 Task: Create new contact,   with mail id: 'Autumn_Adams@colgate.com', first name: 'Autumn', Last name: 'Adams', Job Title: Communications Specialist, Phone number (916) 555-9012. Change life cycle stage to  'Lead' and lead status to 'New'. Add new company to the associated contact: borgwarner.com and type: Other. Logged in from softage.10@softage.net
Action: Mouse moved to (92, 64)
Screenshot: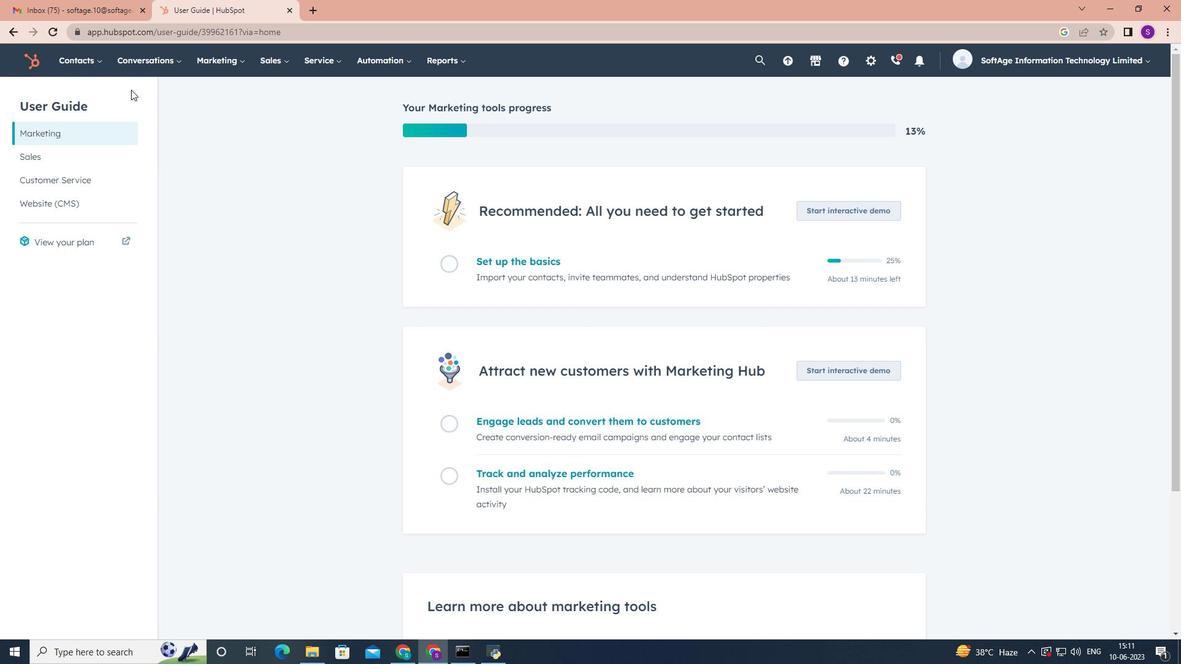 
Action: Mouse pressed left at (92, 64)
Screenshot: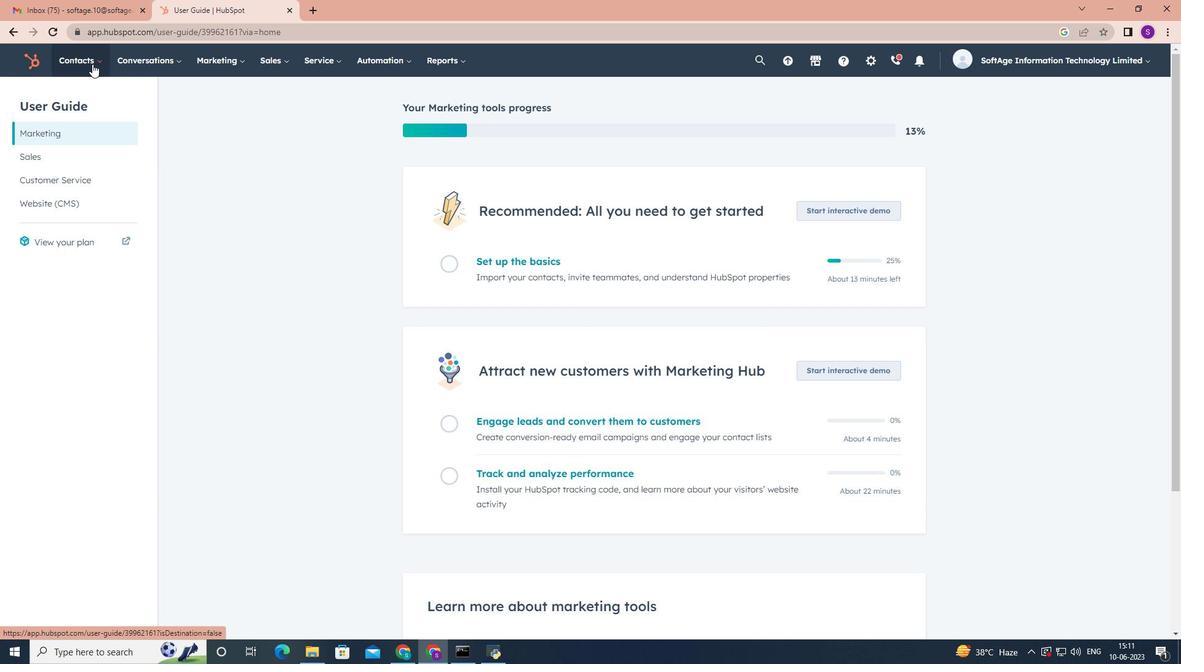 
Action: Mouse moved to (104, 91)
Screenshot: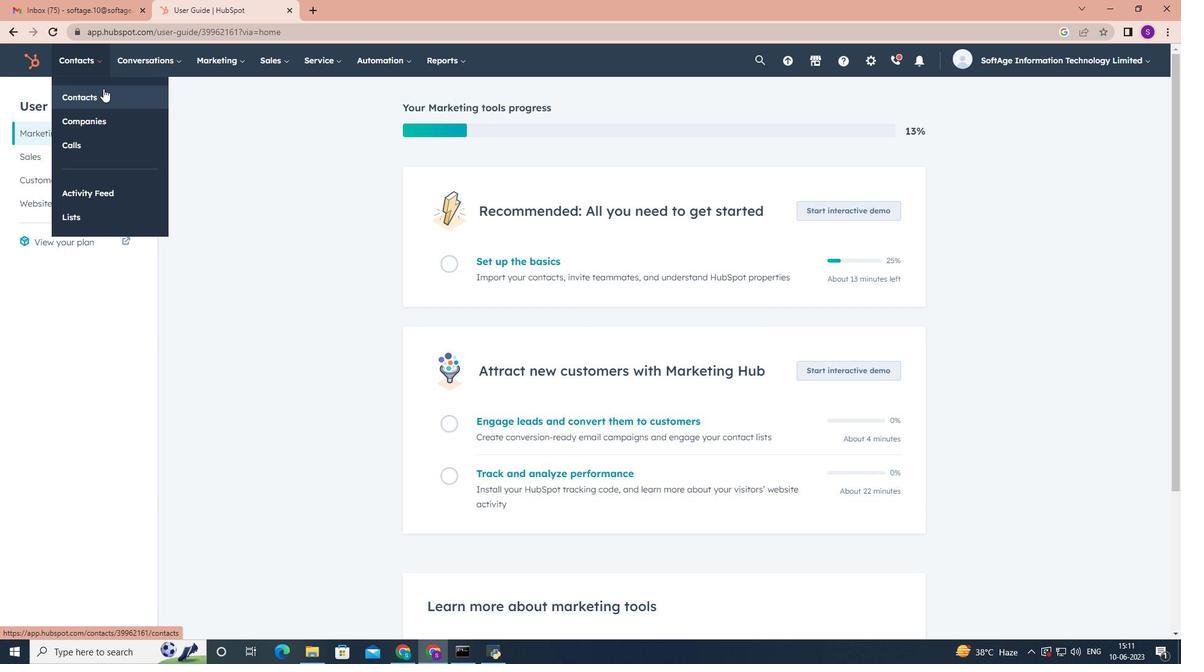 
Action: Mouse pressed left at (104, 91)
Screenshot: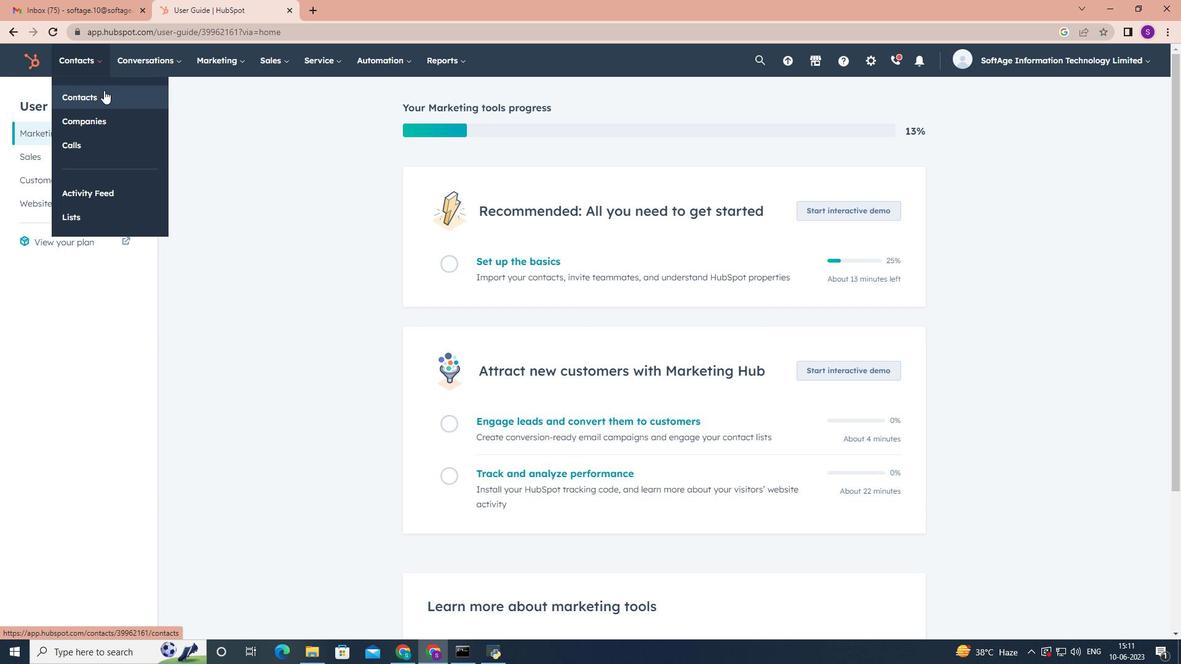 
Action: Mouse moved to (1126, 104)
Screenshot: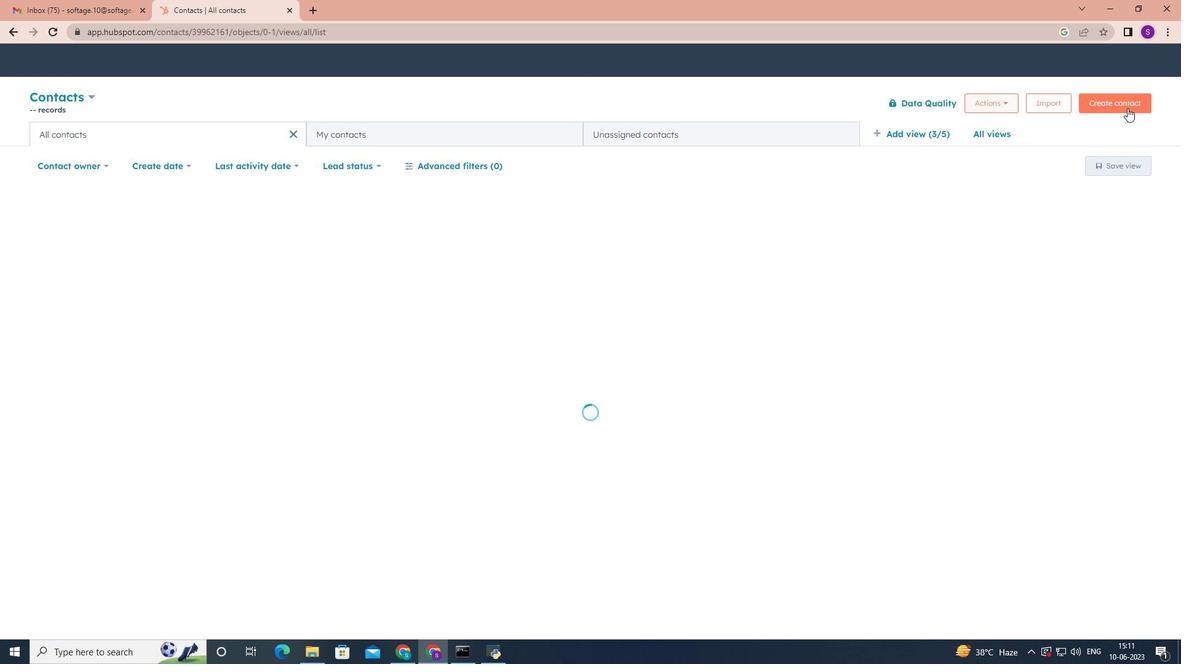 
Action: Mouse pressed left at (1126, 104)
Screenshot: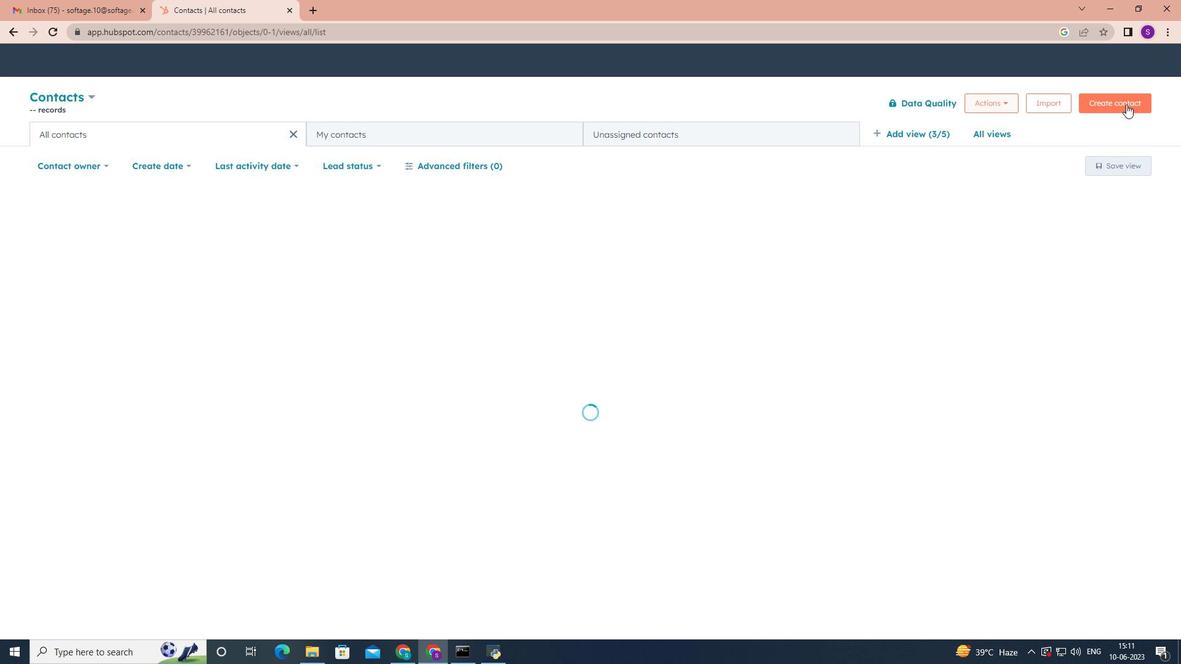 
Action: Mouse moved to (955, 157)
Screenshot: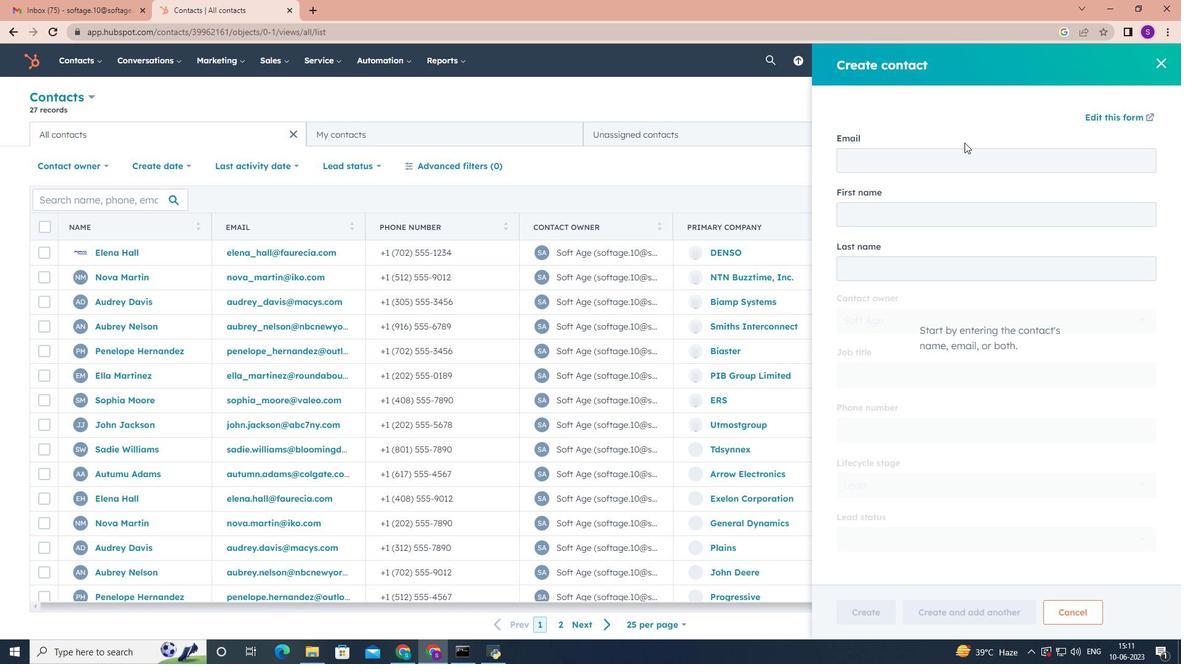 
Action: Mouse pressed left at (955, 157)
Screenshot: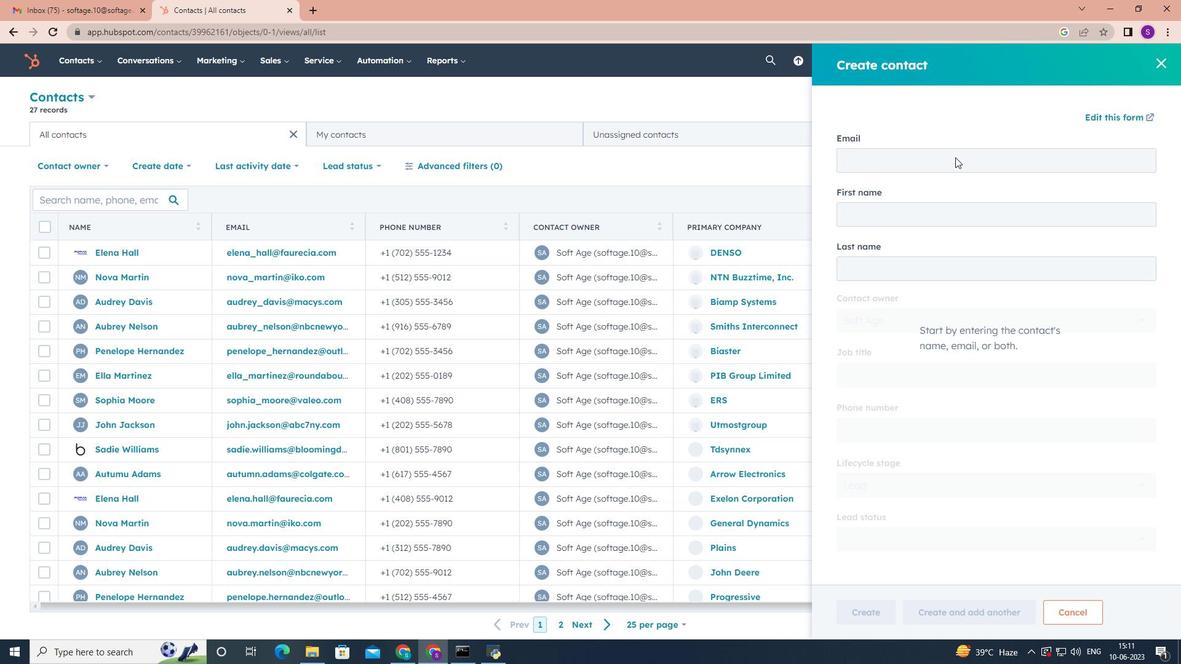 
Action: Key pressed <Key.shift>Autumn<Key.shift><Key.shift><Key.shift><Key.shift><Key.shift><Key.shift><Key.shift><Key.shift><Key.shift><Key.shift><Key.shift><Key.shift><Key.shift><Key.shift><Key.shift><Key.shift><Key.shift><Key.shift><Key.shift><Key.shift><Key.shift><Key.shift><Key.shift><Key.shift><Key.shift><Key.shift><Key.shift><Key.shift><Key.shift><Key.shift><Key.shift><Key.shift>_<Key.shift>Adams<Key.shift>@colgate.com<Key.tab><Key.shift>Autumu<Key.tab><Key.shift>Adams<Key.tab><Key.tab><Key.shift><Key.shift><Key.shift><Key.shift><Key.shift>Communications<Key.space><Key.shift>Specialist<Key.tab>9165559012
Screenshot: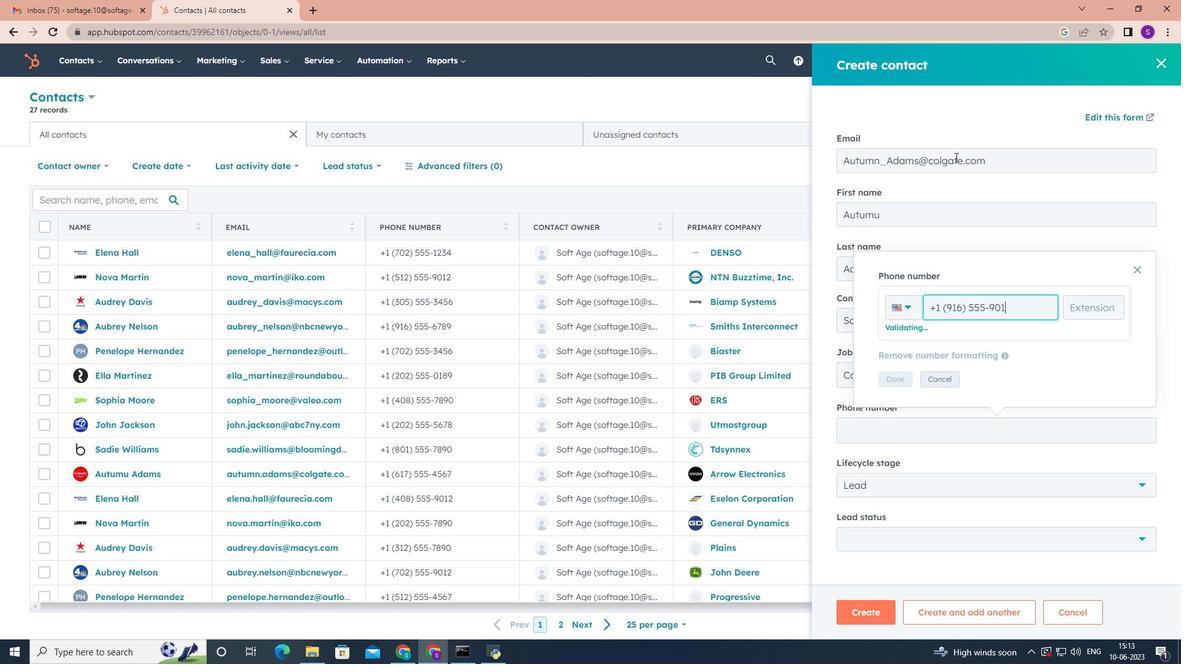 
Action: Mouse moved to (905, 381)
Screenshot: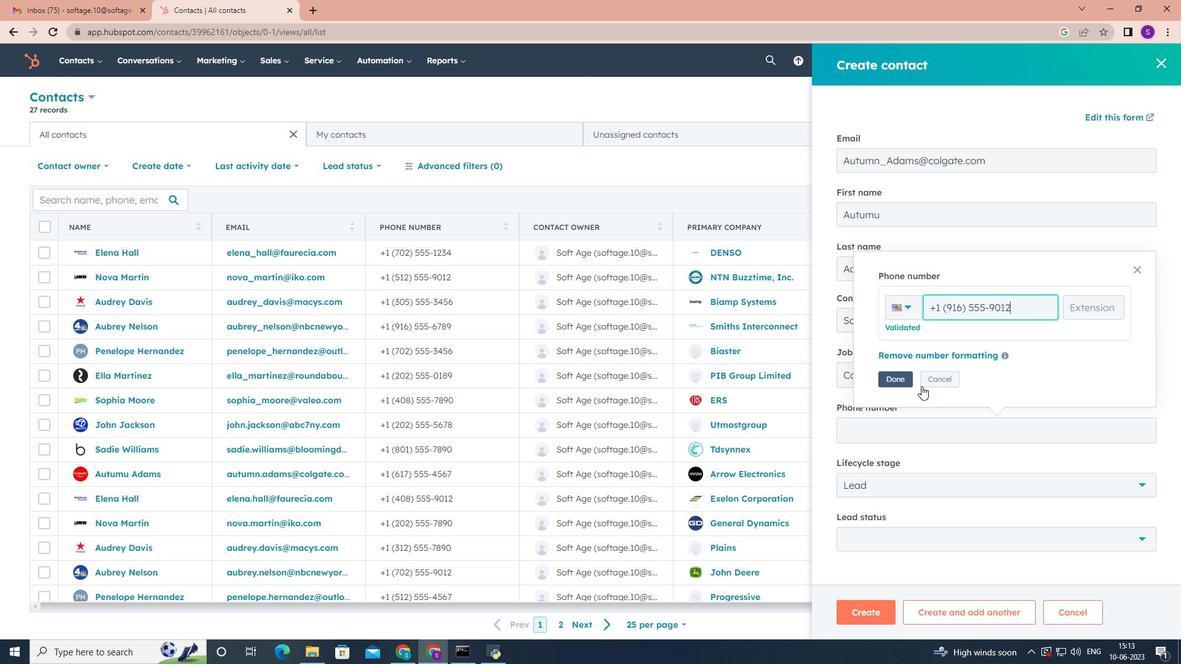 
Action: Mouse pressed left at (905, 381)
Screenshot: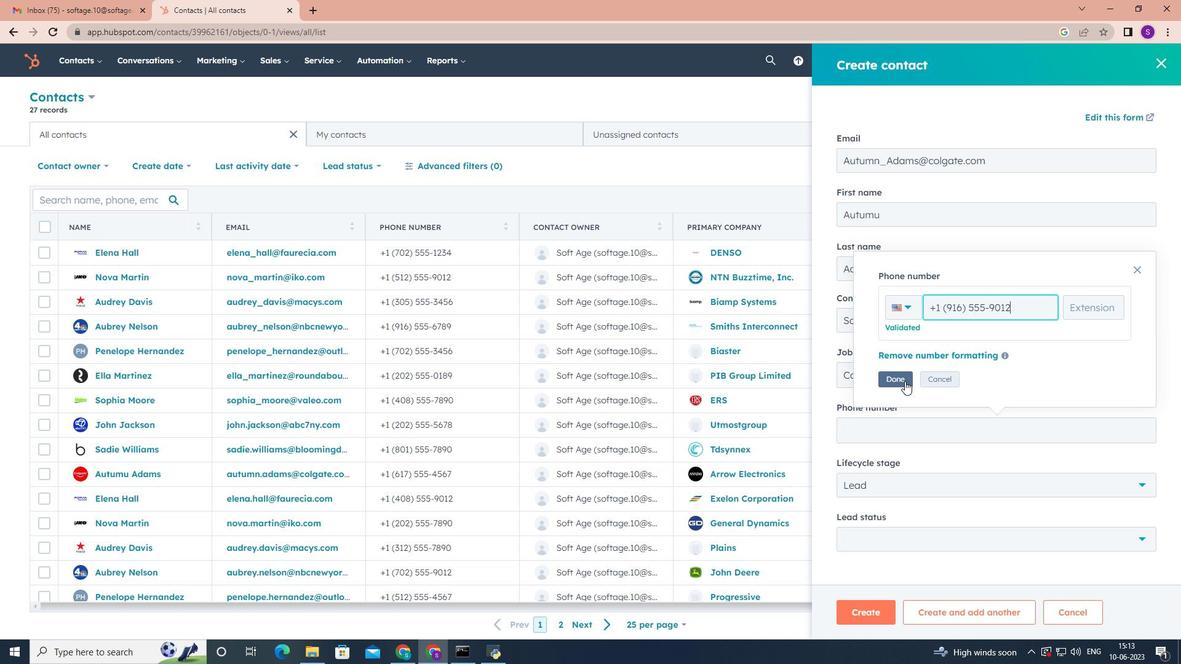 
Action: Mouse moved to (899, 416)
Screenshot: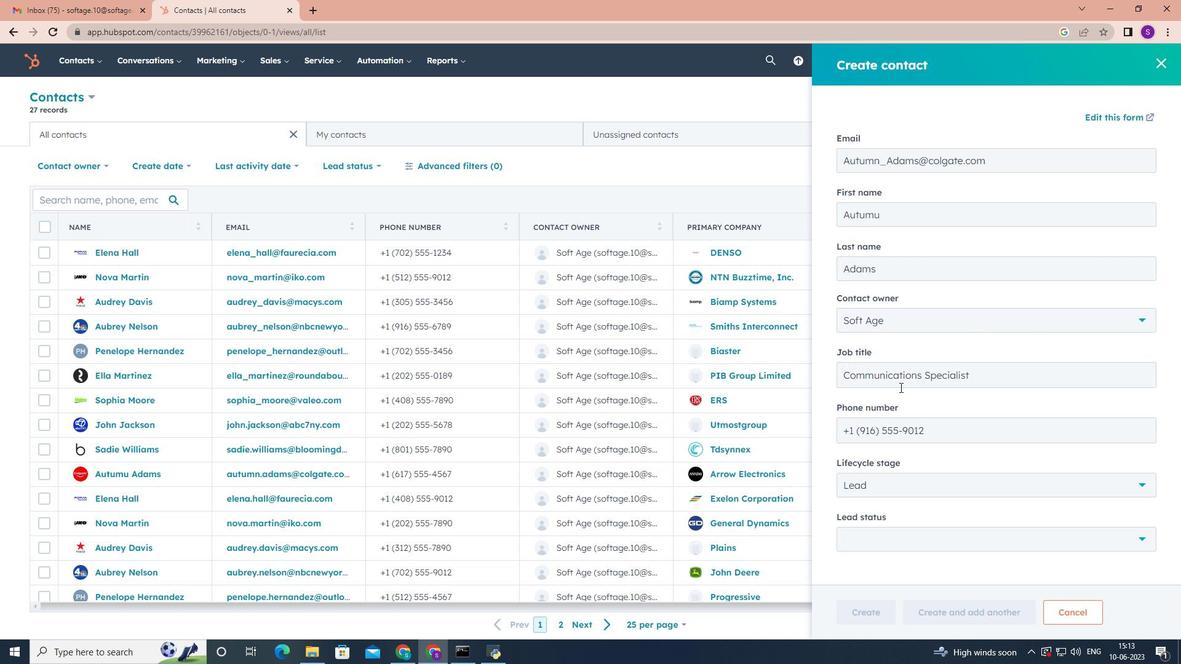 
Action: Mouse scrolled (899, 416) with delta (0, 0)
Screenshot: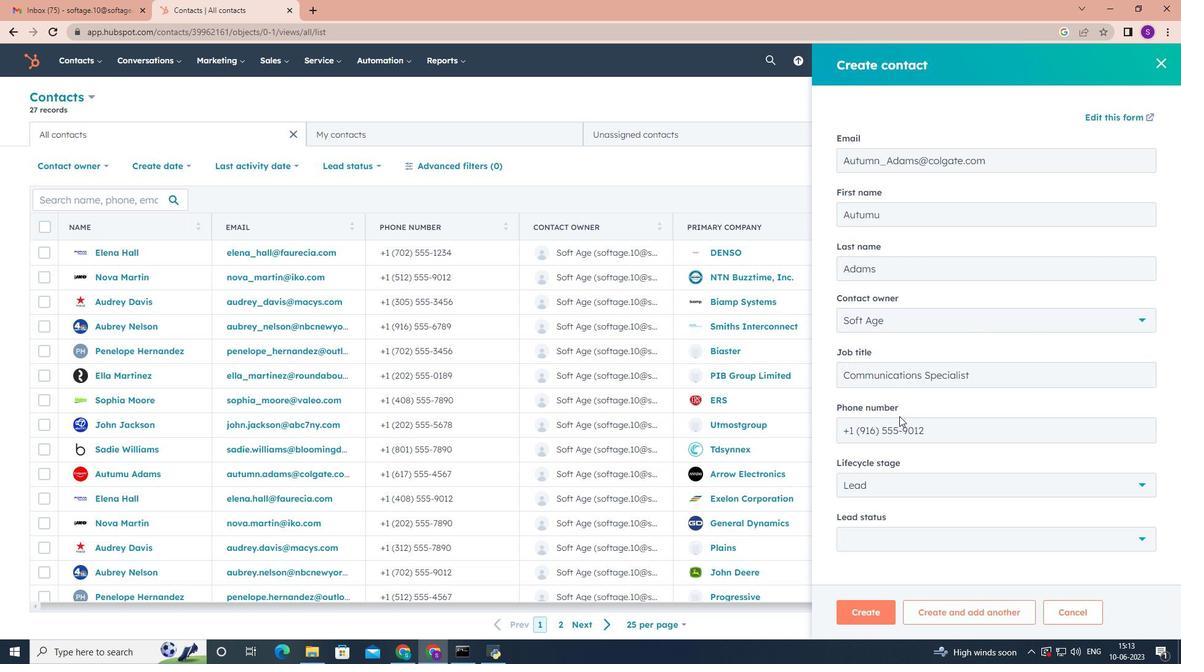 
Action: Mouse scrolled (899, 416) with delta (0, 0)
Screenshot: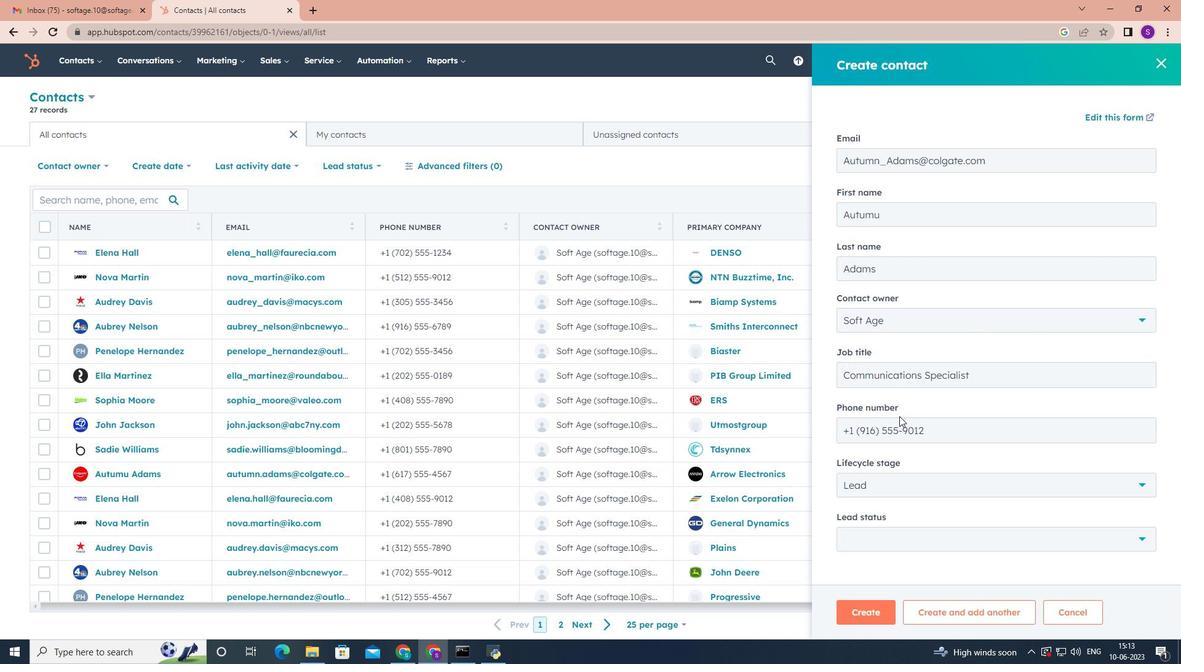 
Action: Mouse scrolled (899, 416) with delta (0, 0)
Screenshot: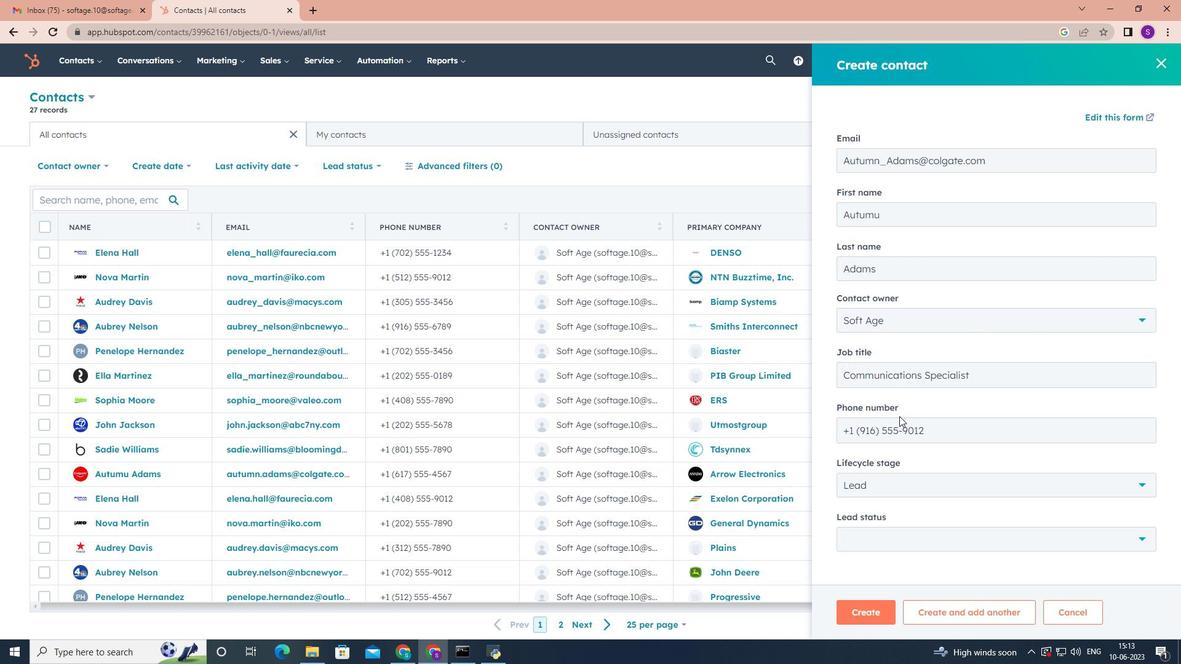 
Action: Mouse moved to (1148, 492)
Screenshot: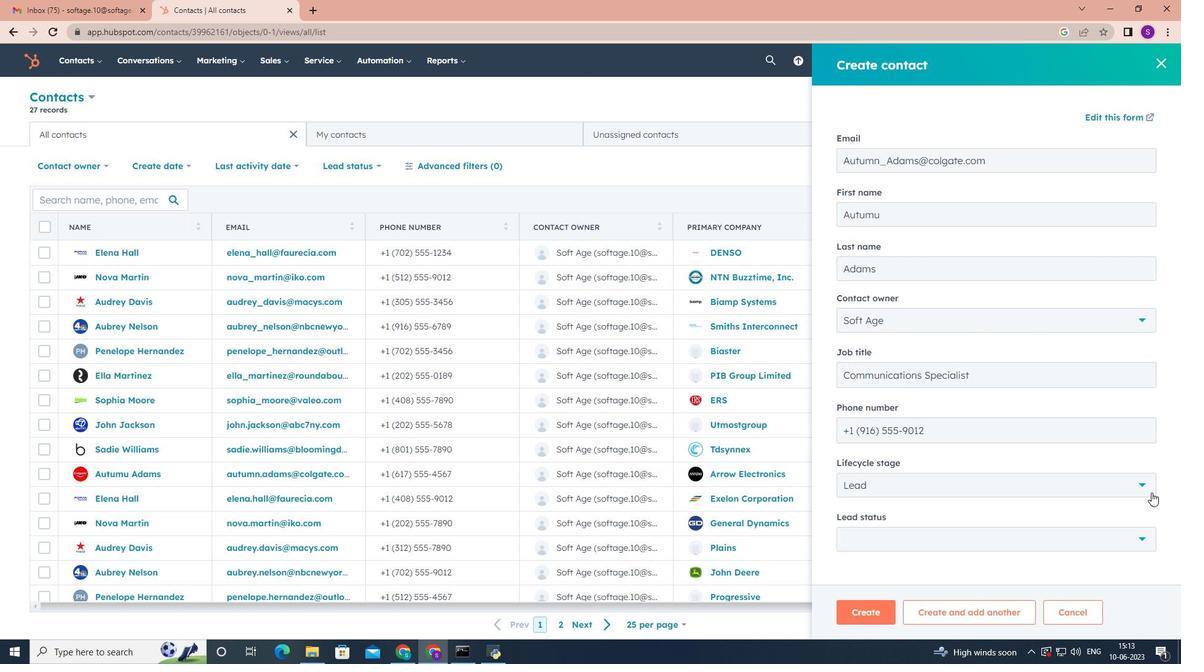 
Action: Mouse pressed left at (1148, 492)
Screenshot: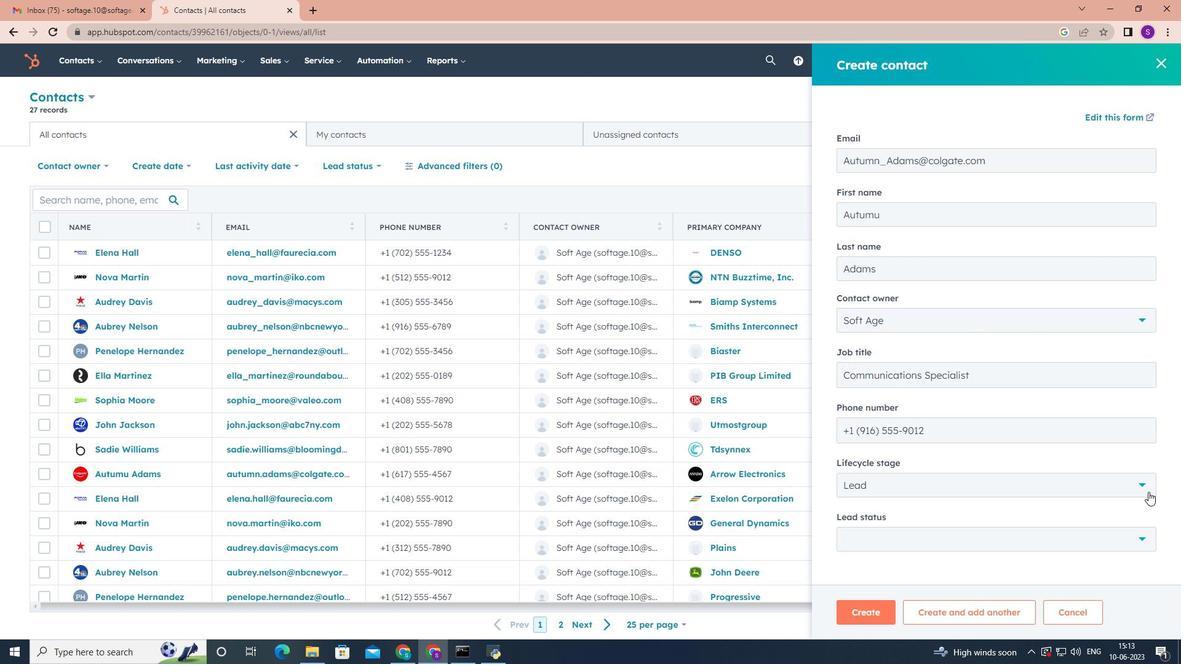 
Action: Mouse moved to (941, 362)
Screenshot: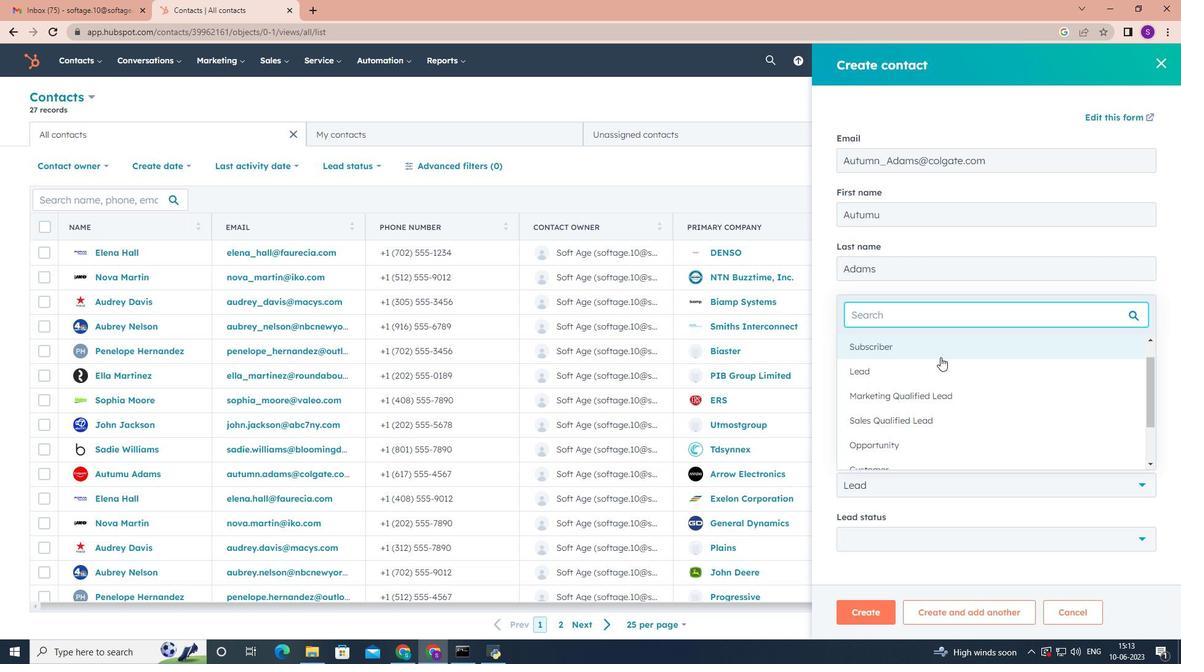 
Action: Mouse pressed left at (941, 362)
Screenshot: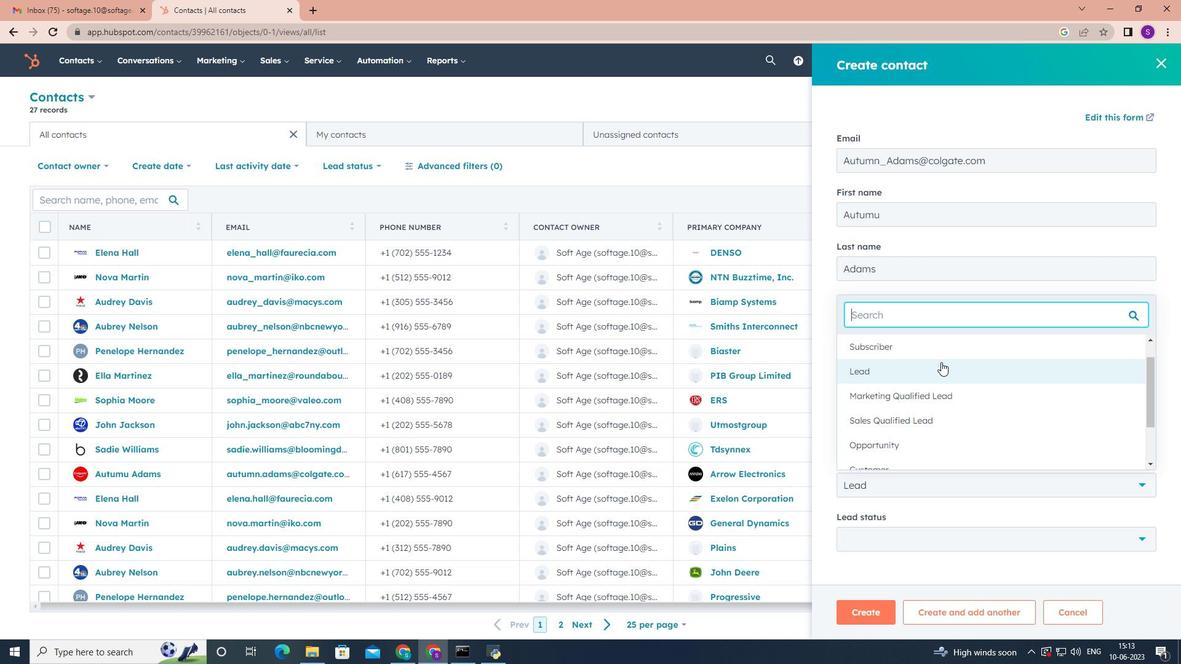 
Action: Mouse moved to (1141, 542)
Screenshot: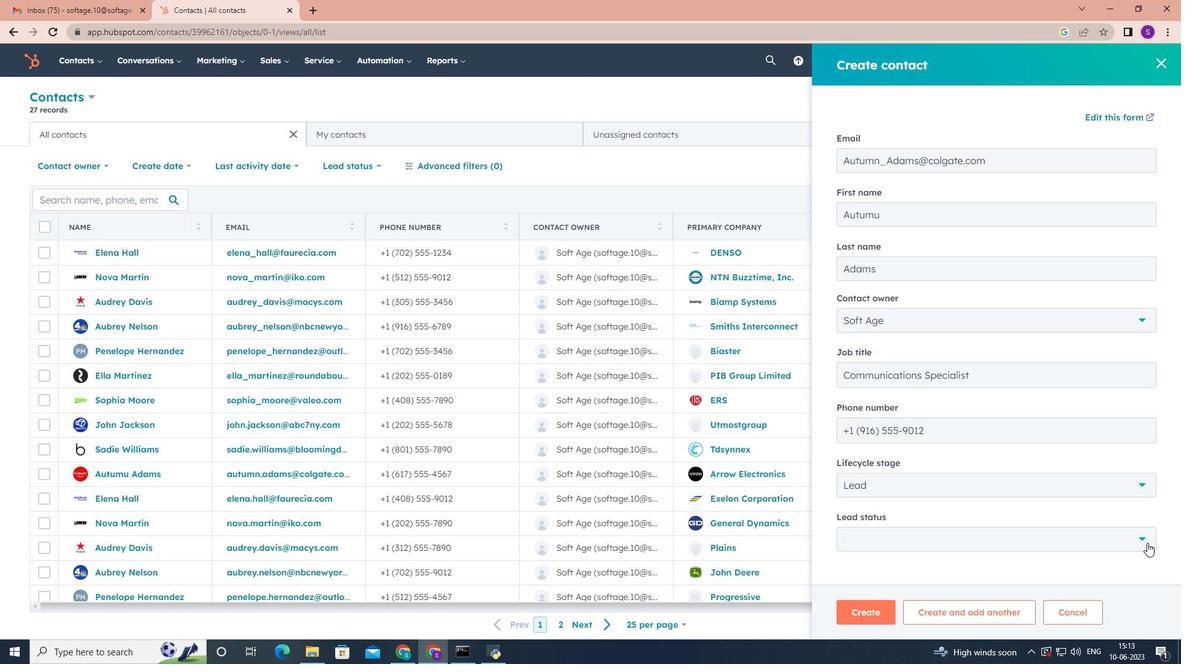 
Action: Mouse pressed left at (1141, 542)
Screenshot: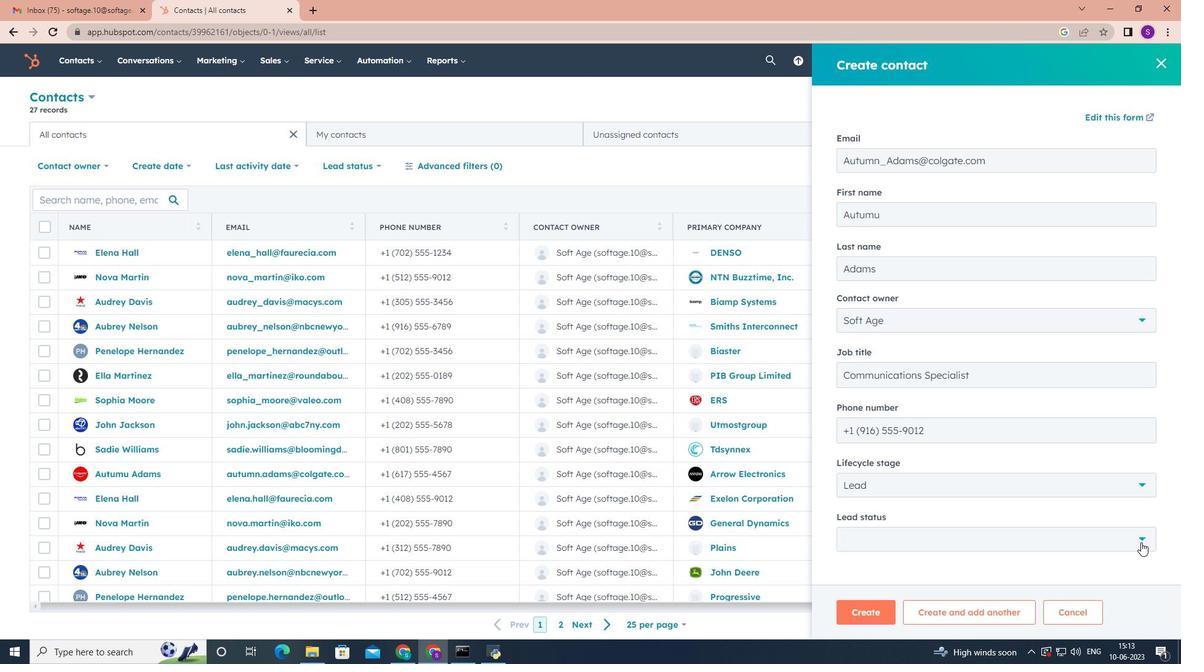 
Action: Mouse moved to (953, 417)
Screenshot: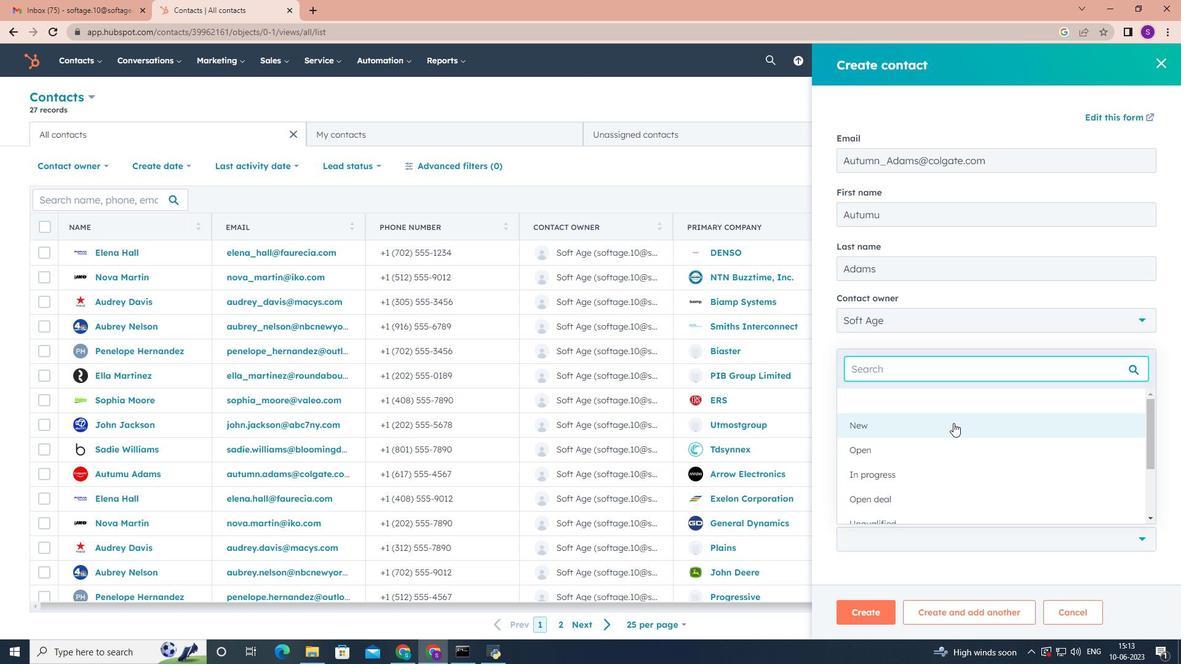 
Action: Mouse pressed left at (953, 417)
Screenshot: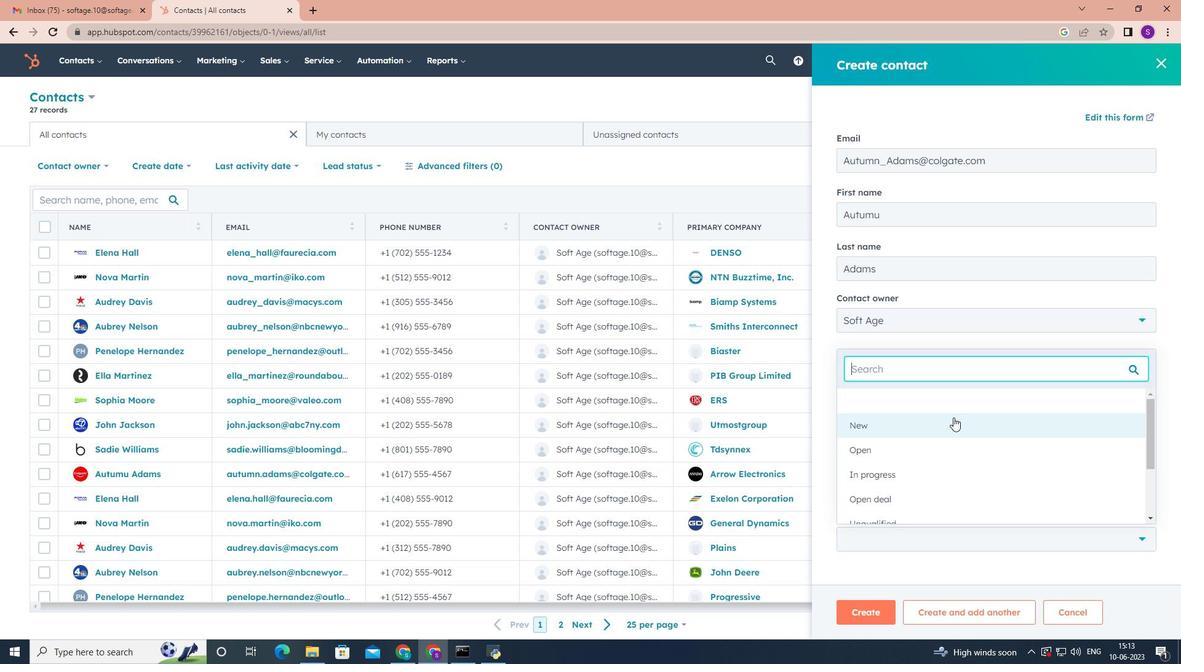
Action: Mouse moved to (954, 421)
Screenshot: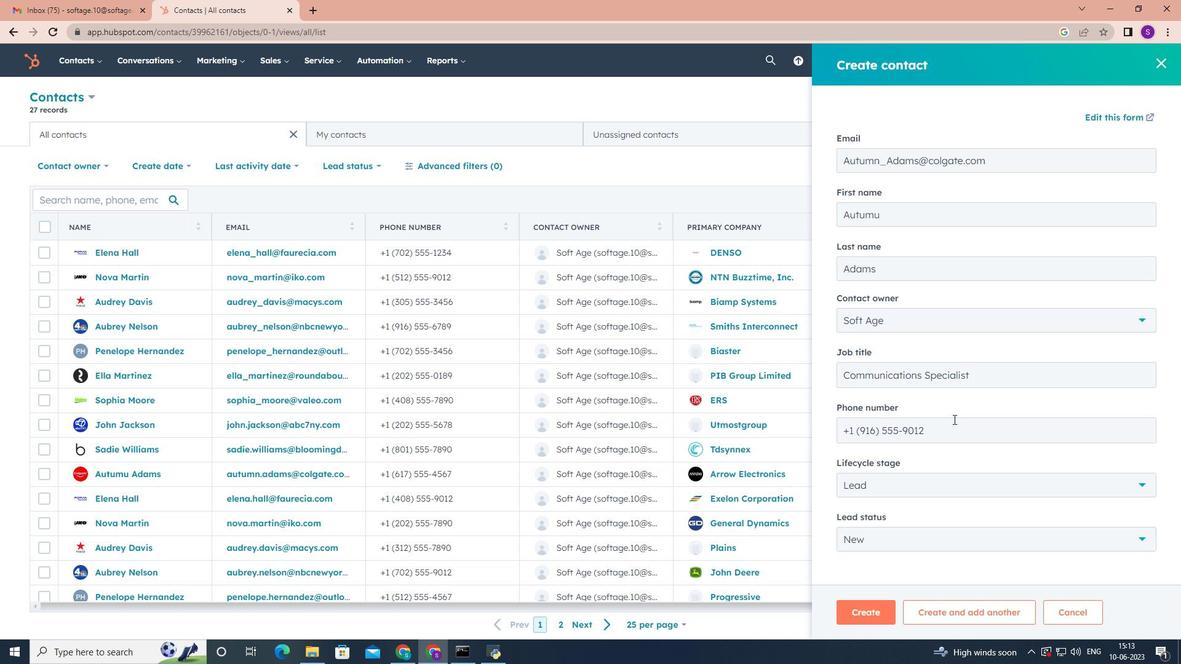 
Action: Mouse scrolled (954, 420) with delta (0, 0)
Screenshot: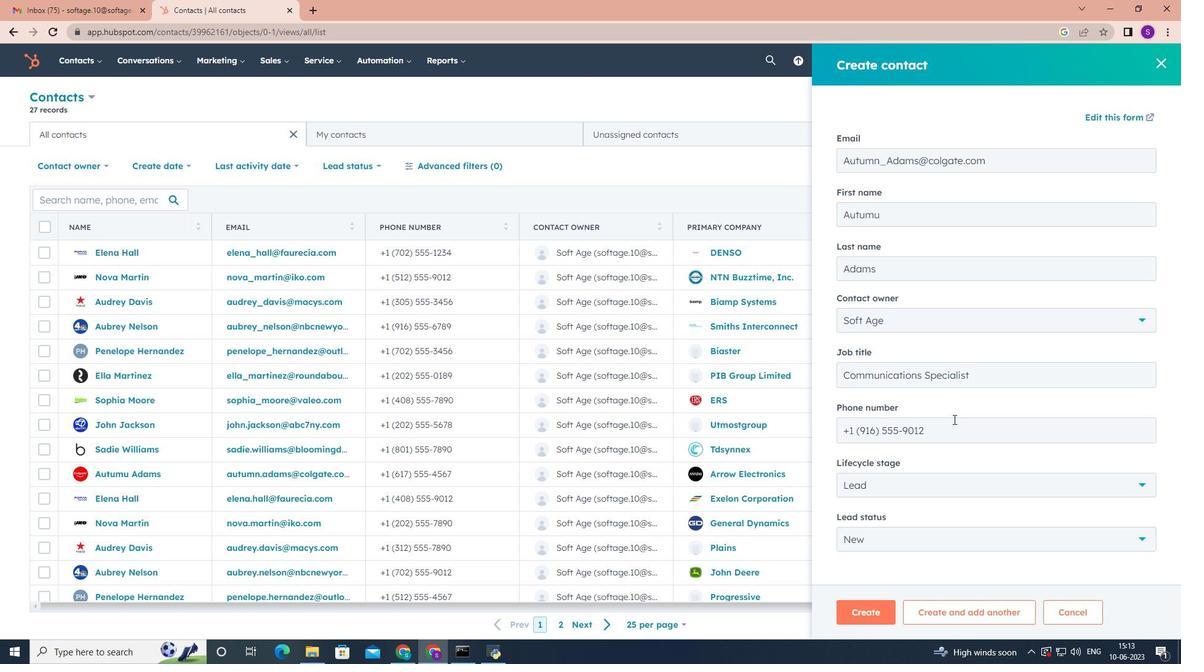 
Action: Mouse moved to (954, 422)
Screenshot: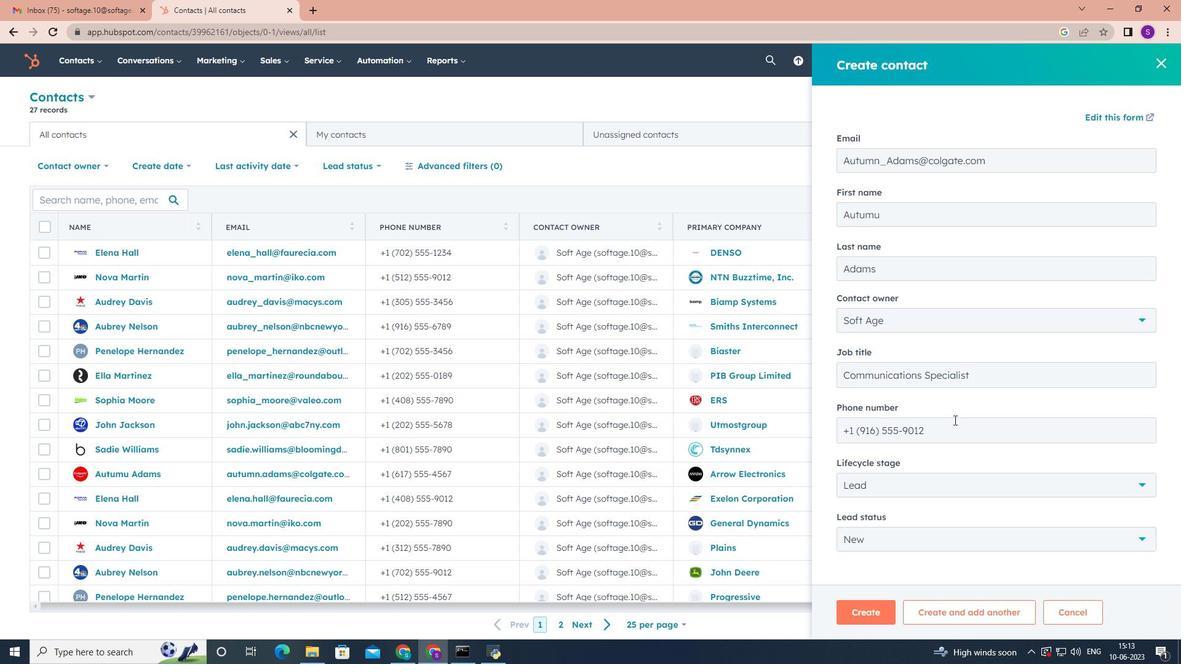 
Action: Mouse scrolled (954, 420) with delta (0, 0)
Screenshot: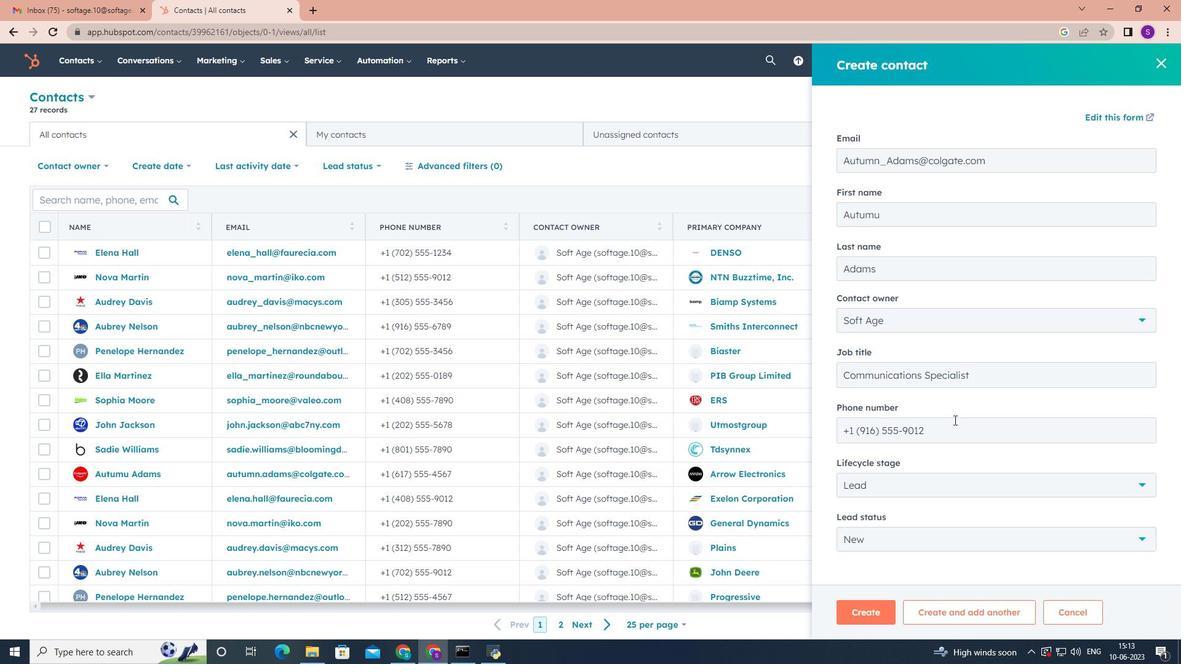 
Action: Mouse scrolled (954, 422) with delta (0, 0)
Screenshot: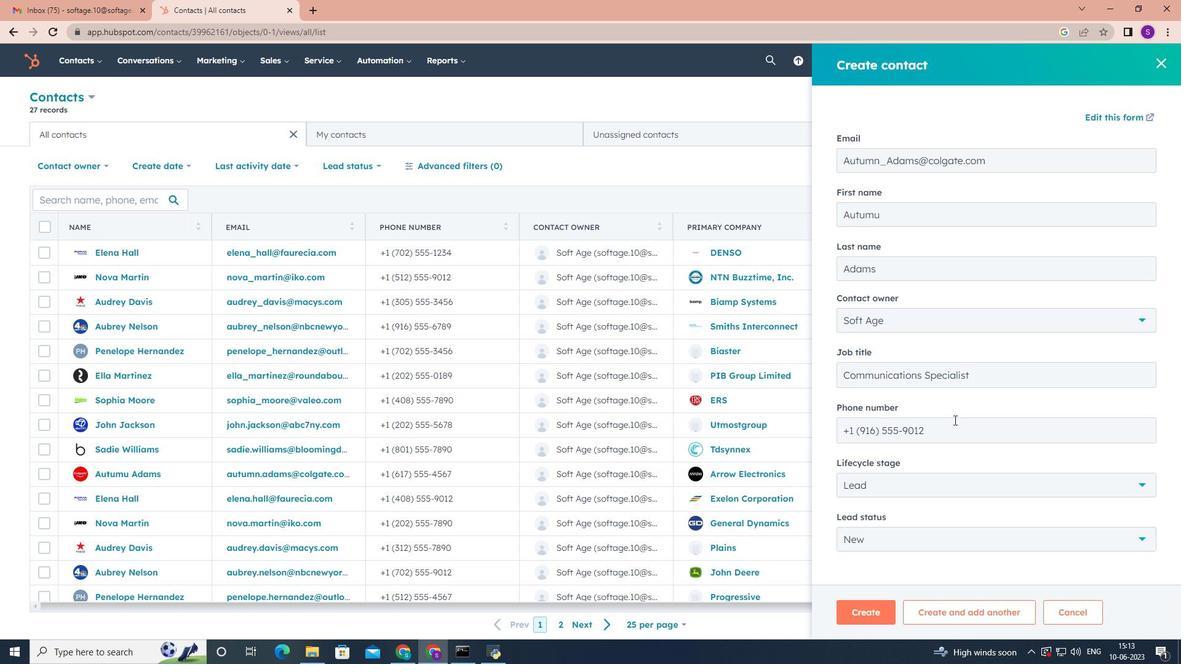 
Action: Mouse moved to (874, 604)
Screenshot: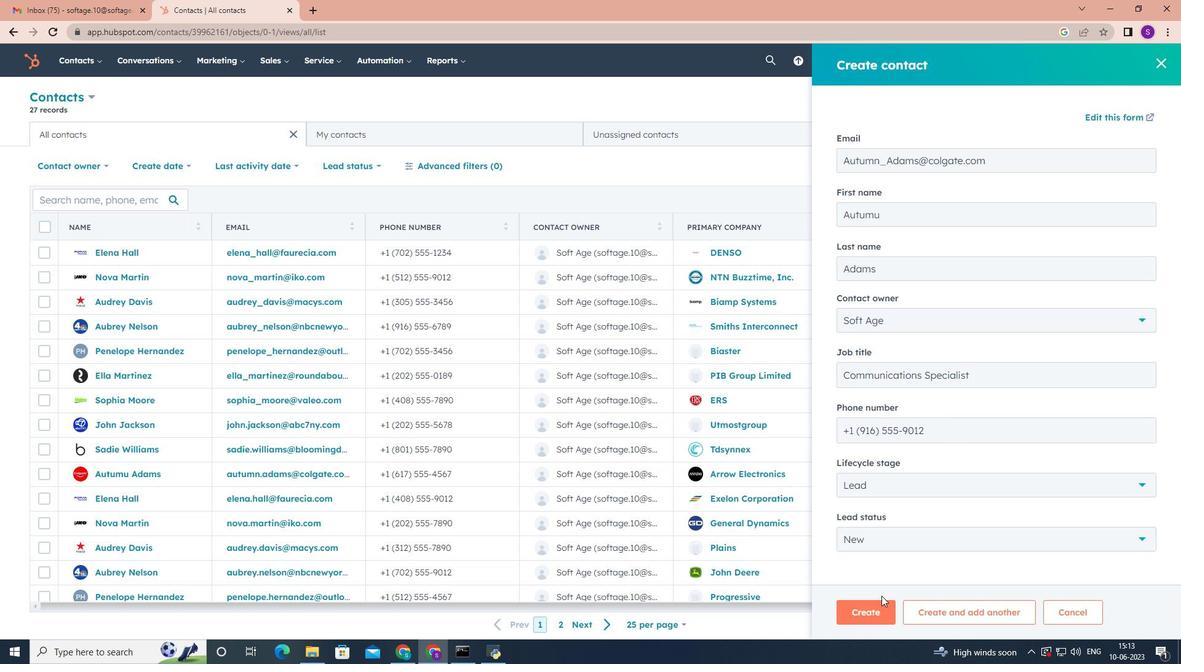 
Action: Mouse pressed left at (874, 604)
Screenshot: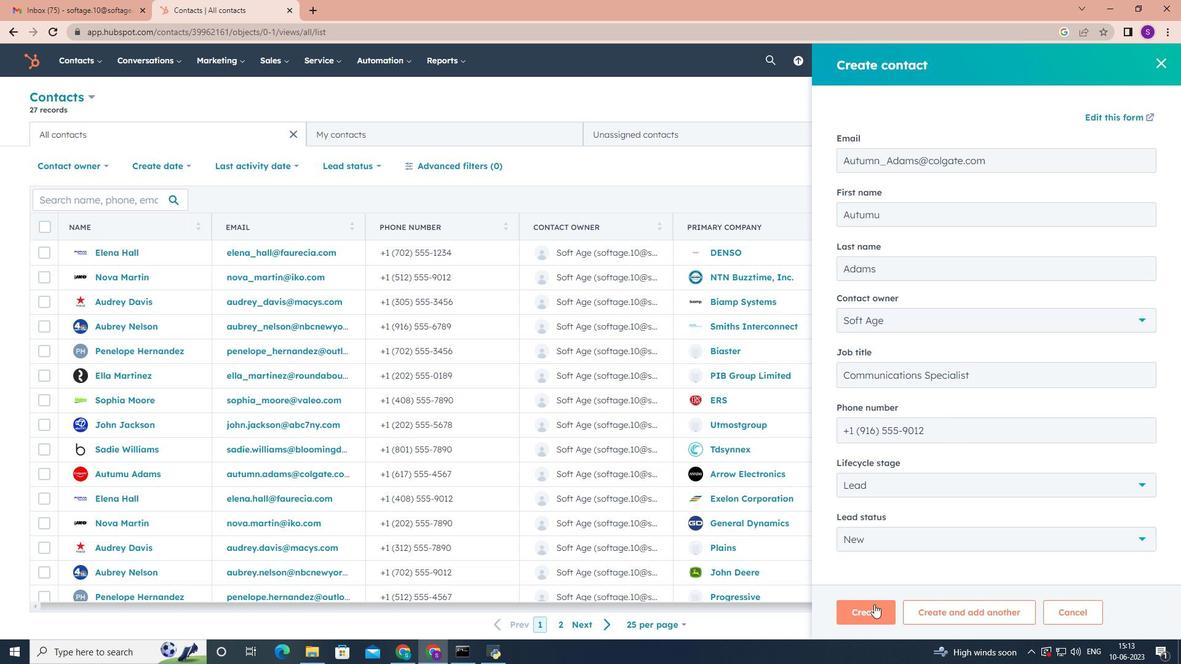 
Action: Mouse moved to (834, 395)
Screenshot: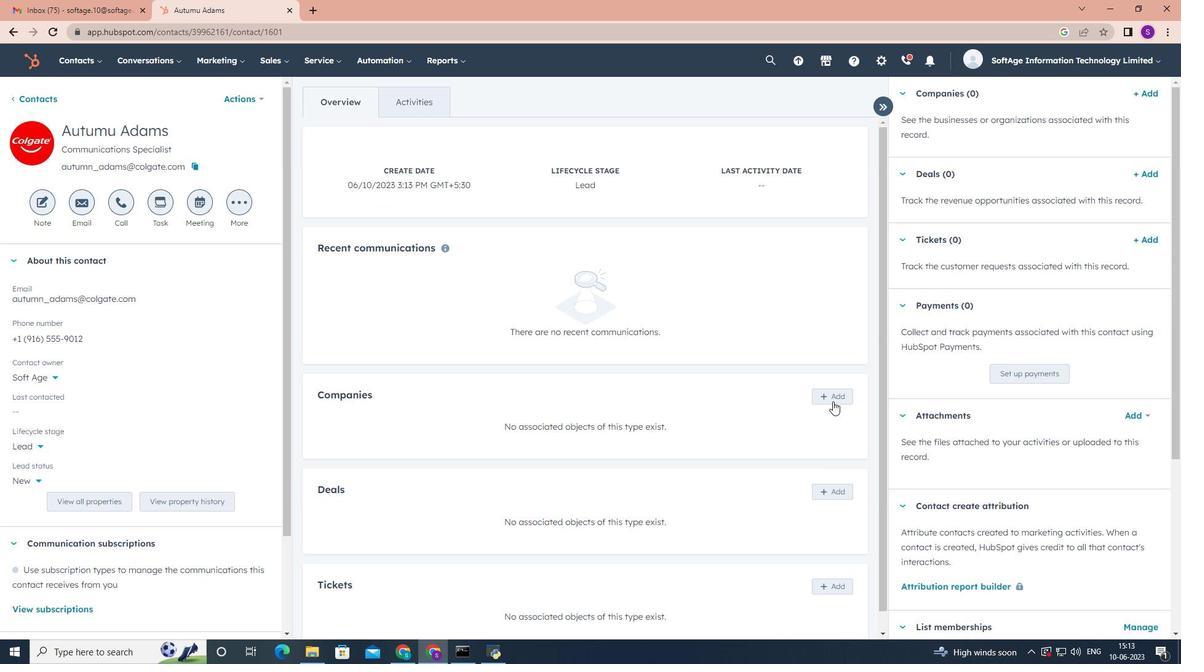 
Action: Mouse pressed left at (834, 395)
Screenshot: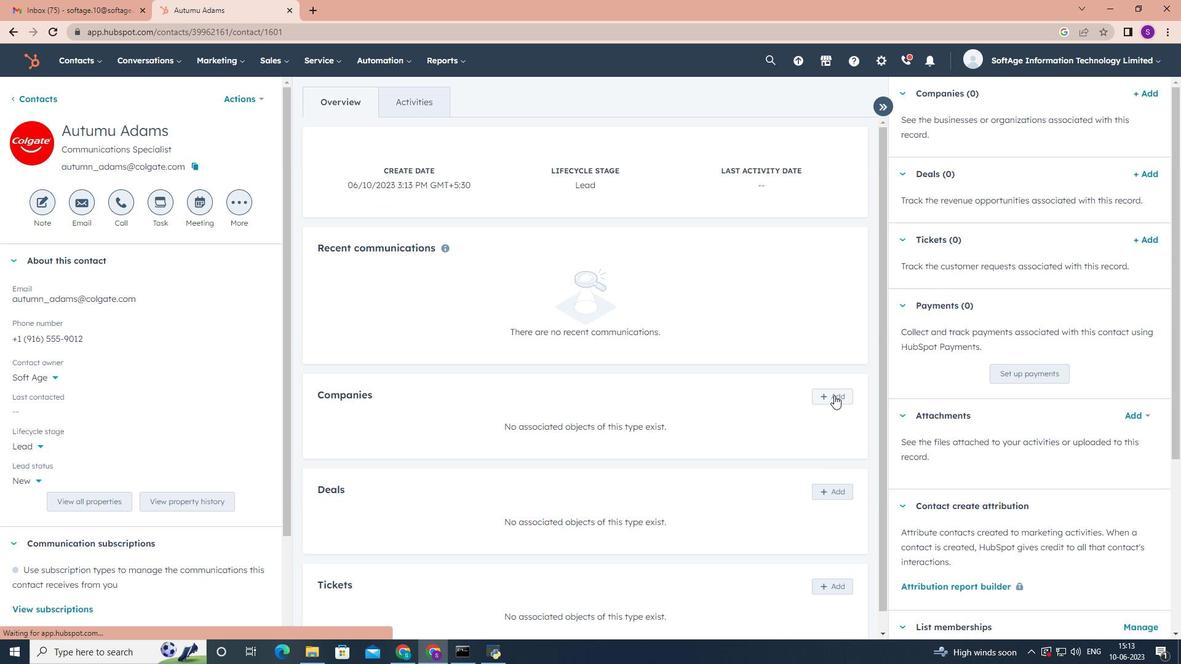 
Action: Mouse moved to (910, 128)
Screenshot: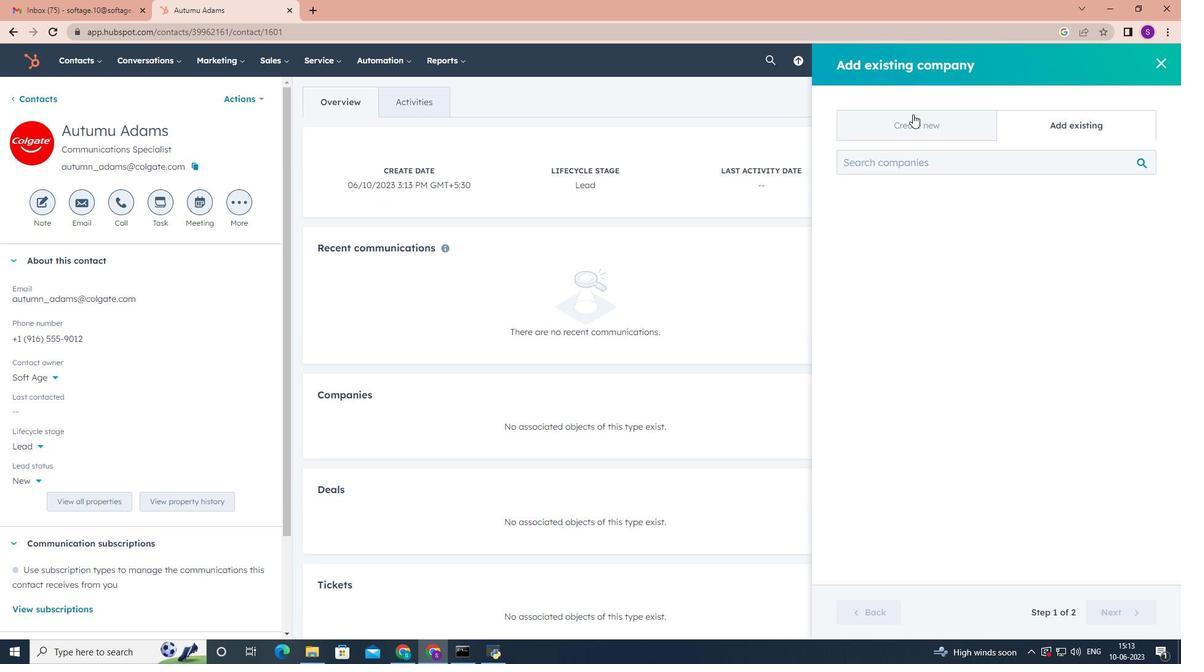
Action: Mouse pressed left at (910, 128)
Screenshot: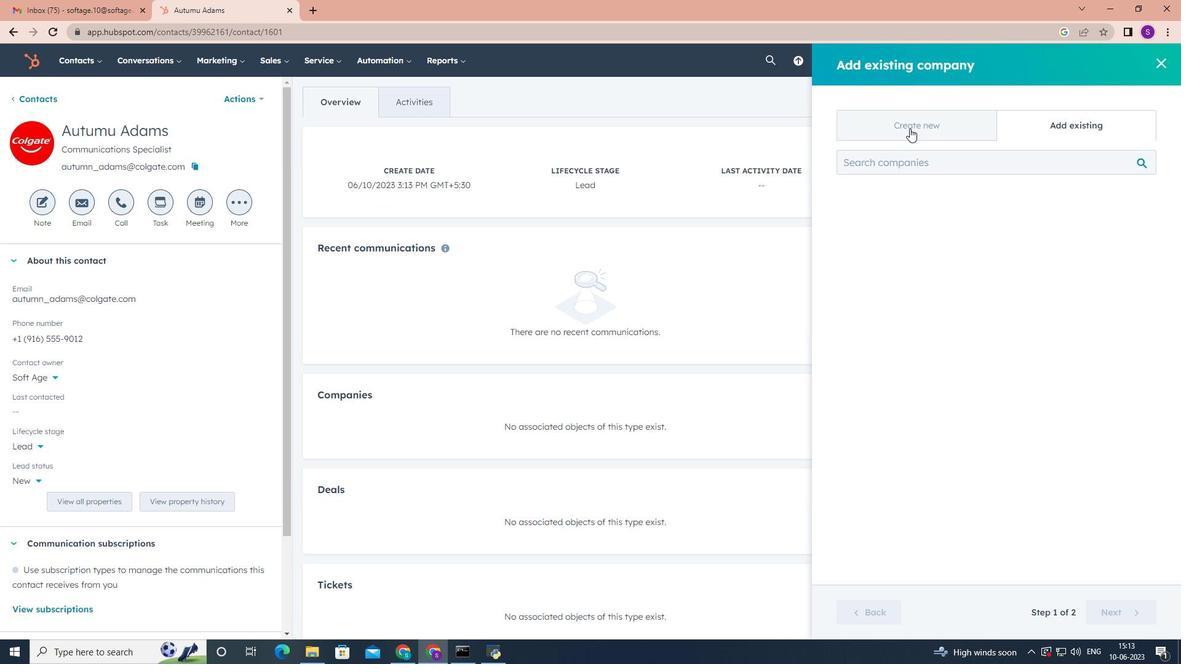 
Action: Mouse moved to (912, 205)
Screenshot: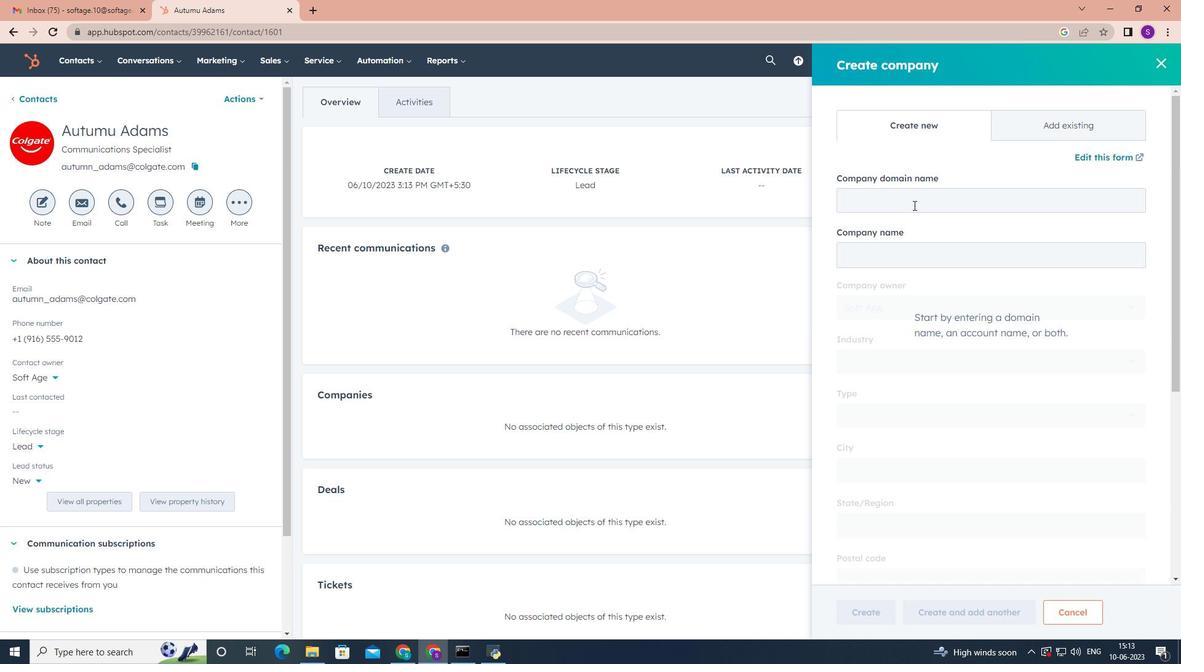 
Action: Mouse pressed left at (912, 205)
Screenshot: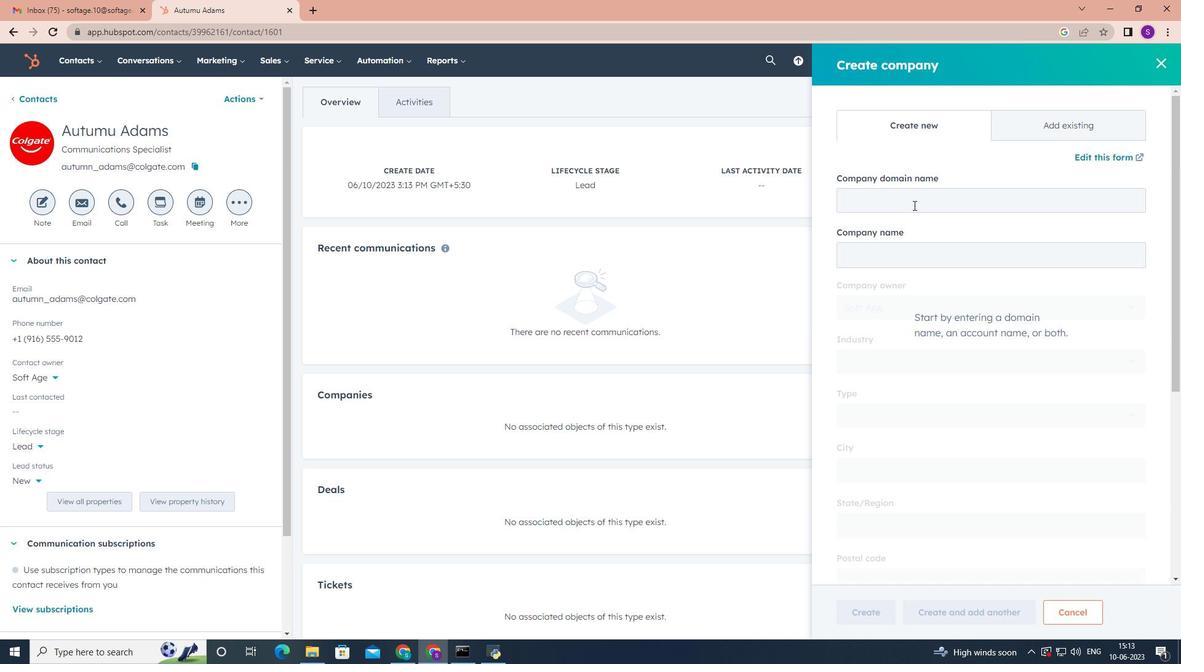 
Action: Mouse moved to (908, 206)
Screenshot: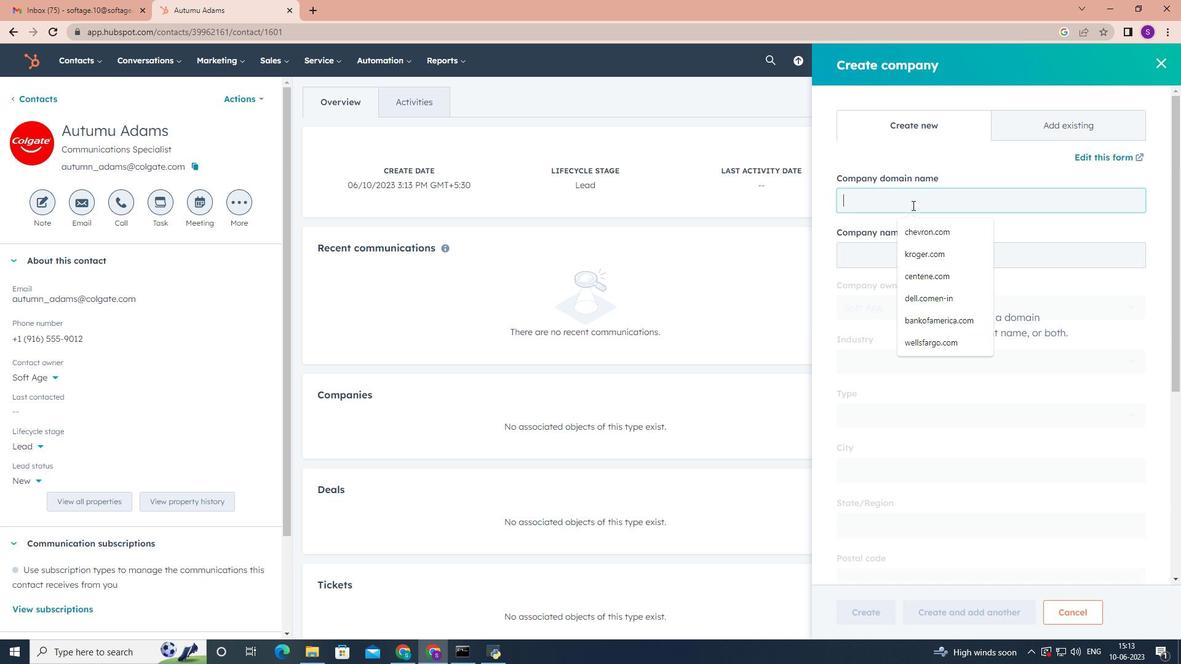 
Action: Key pressed borgwarner.com
Screenshot: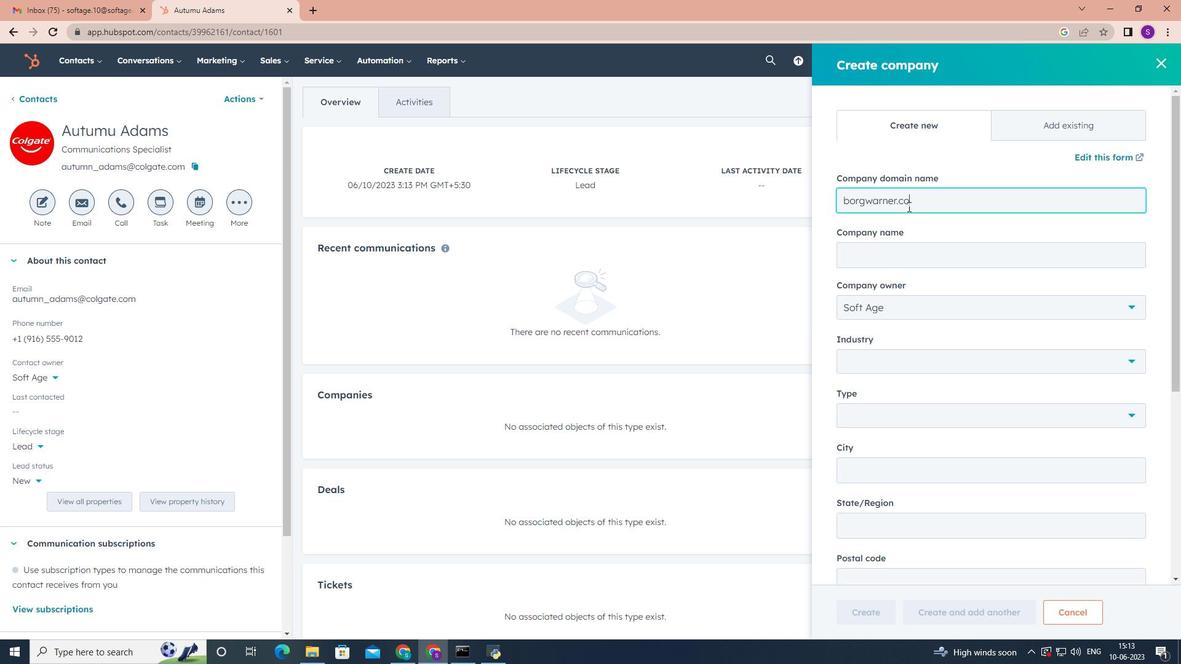 
Action: Mouse moved to (929, 248)
Screenshot: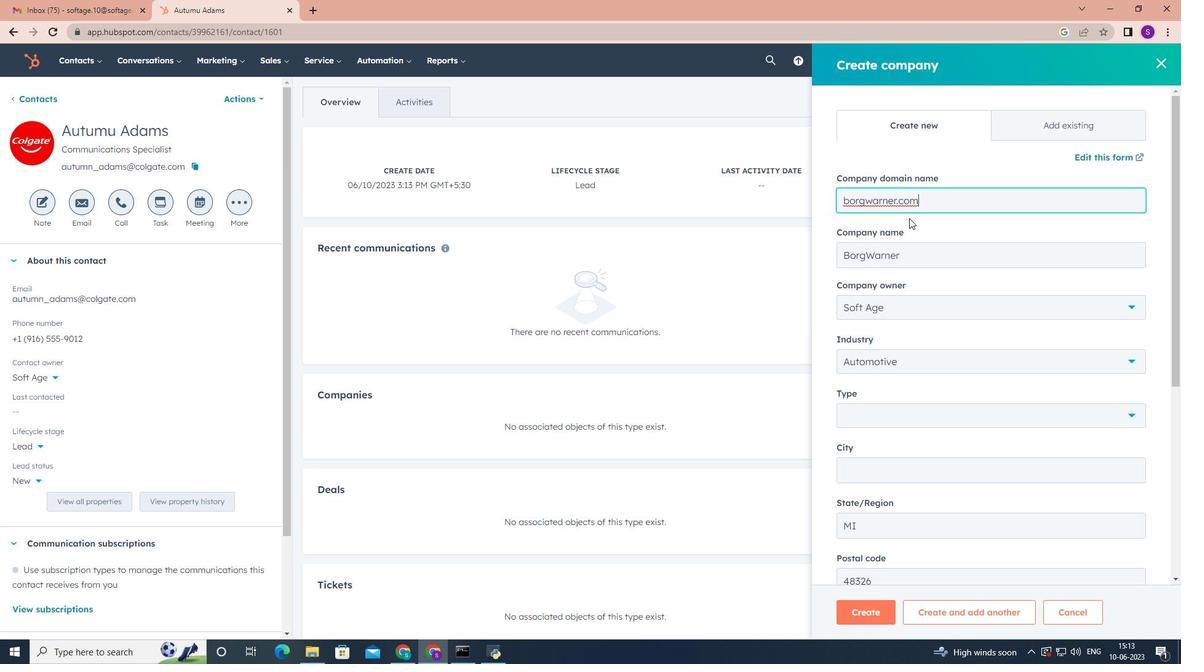 
Action: Mouse scrolled (929, 248) with delta (0, 0)
Screenshot: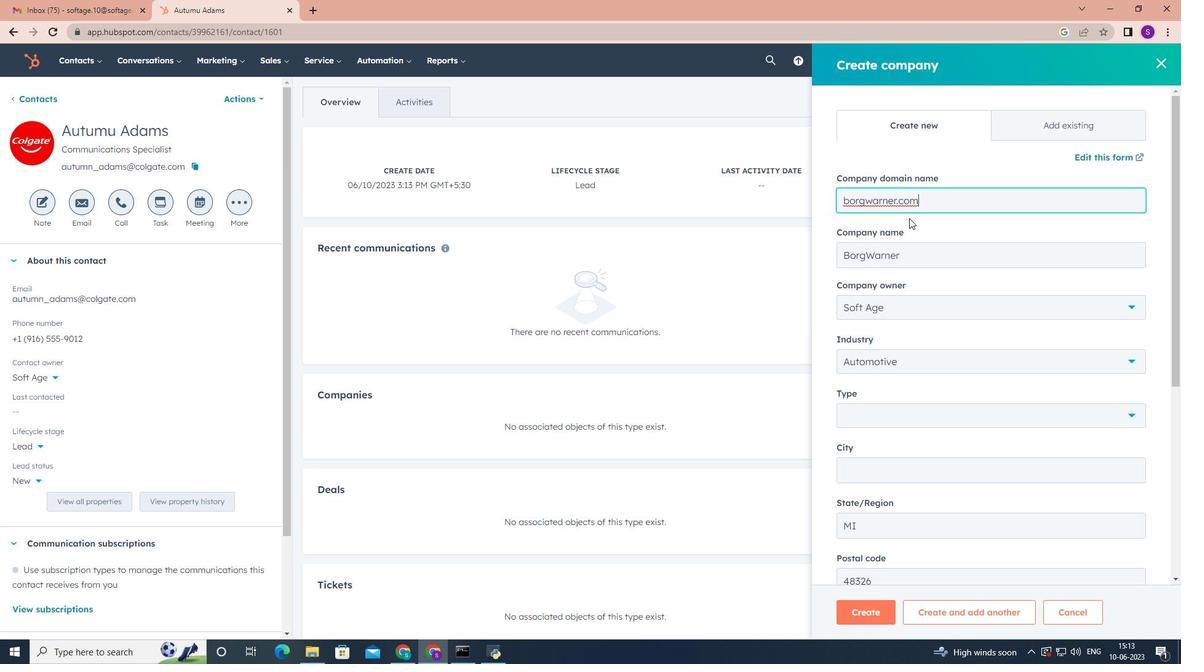 
Action: Mouse scrolled (929, 248) with delta (0, 0)
Screenshot: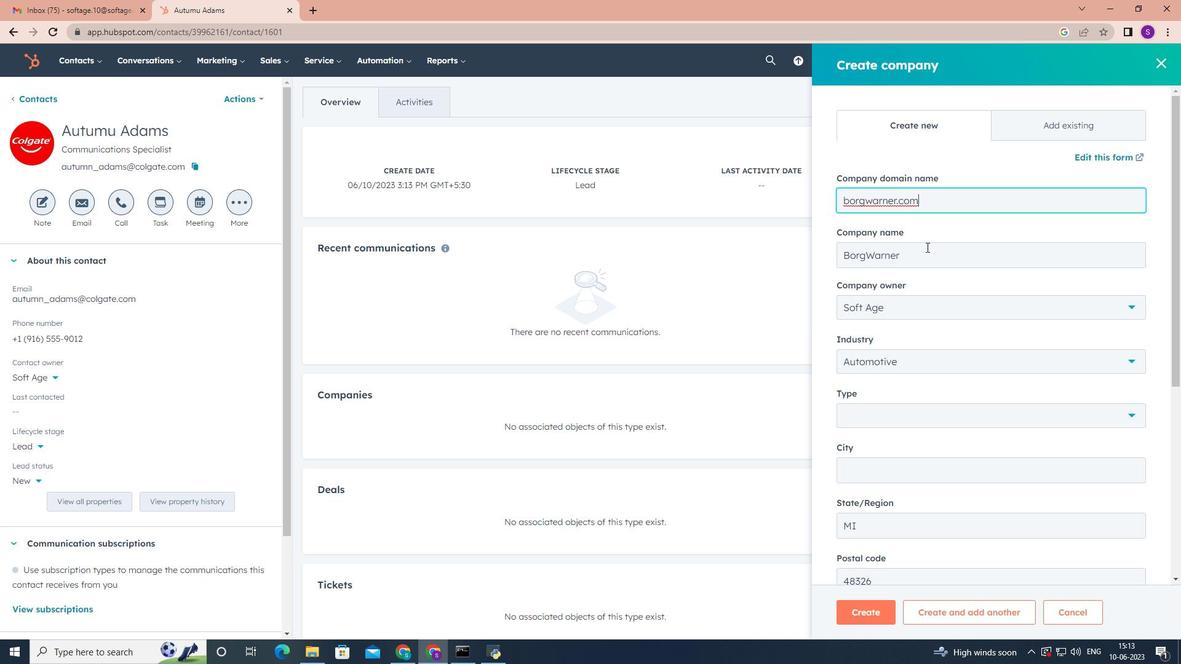 
Action: Mouse scrolled (929, 248) with delta (0, 0)
Screenshot: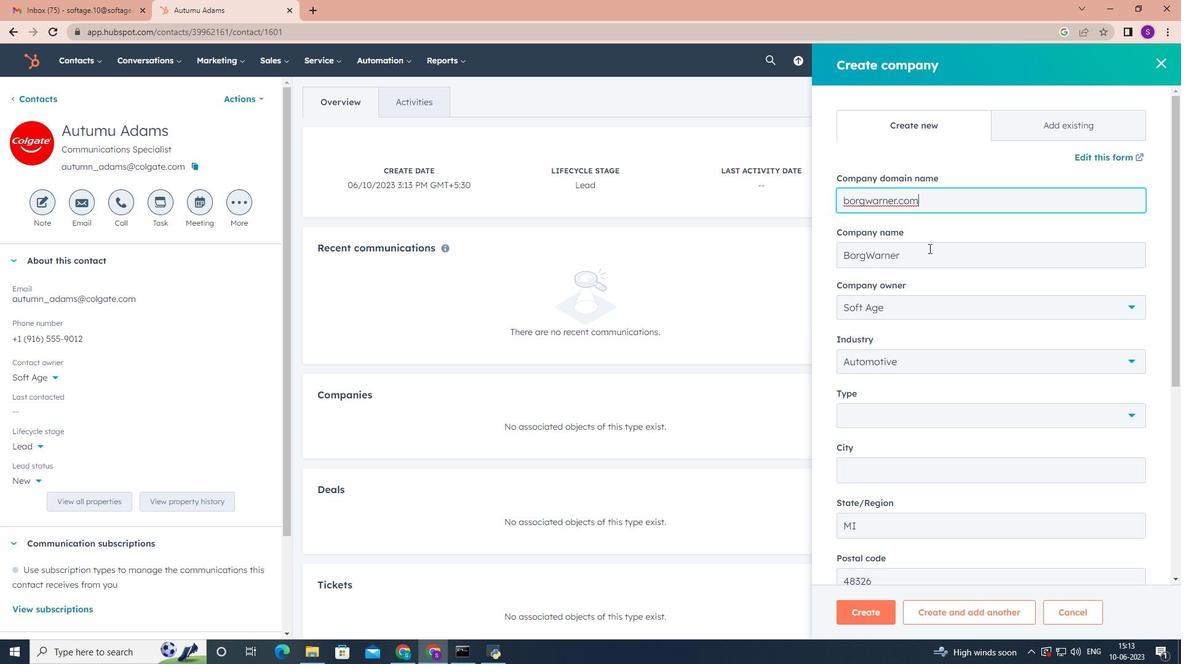 
Action: Mouse moved to (956, 227)
Screenshot: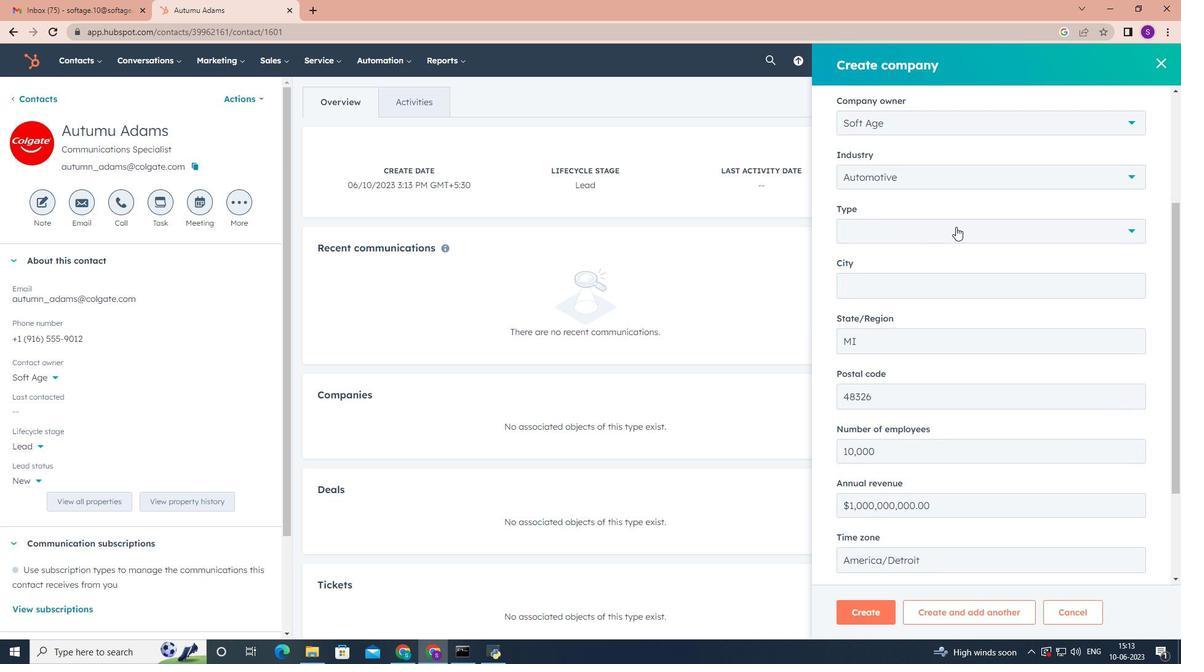 
Action: Mouse pressed left at (956, 227)
Screenshot: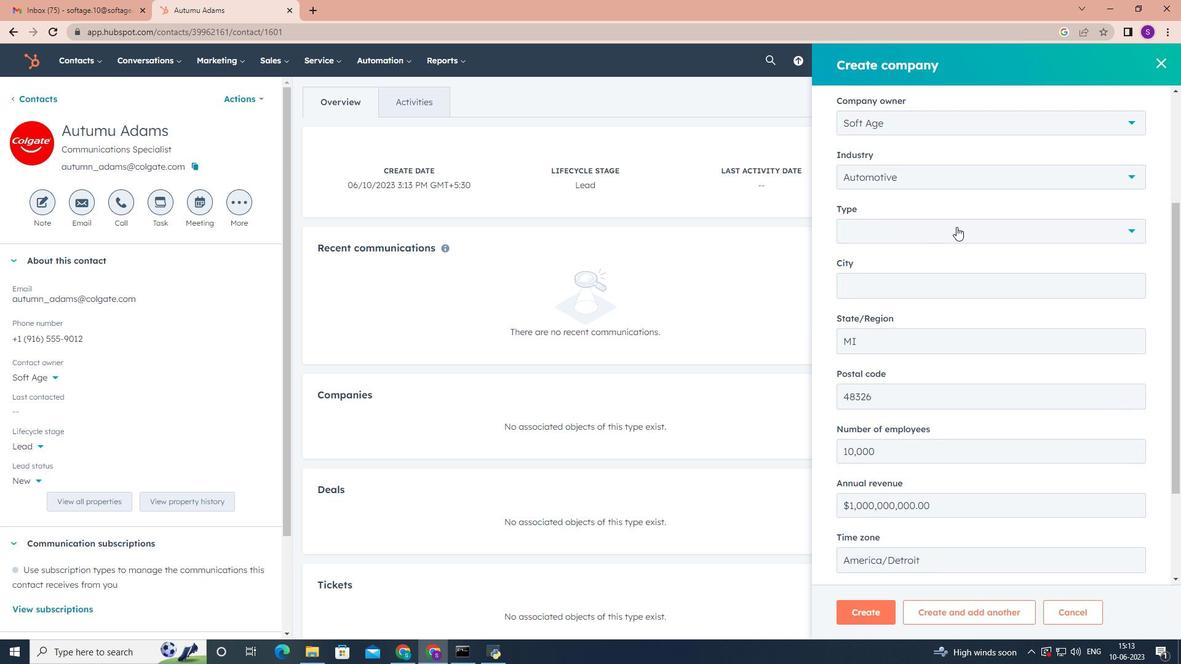 
Action: Mouse scrolled (956, 226) with delta (0, 0)
Screenshot: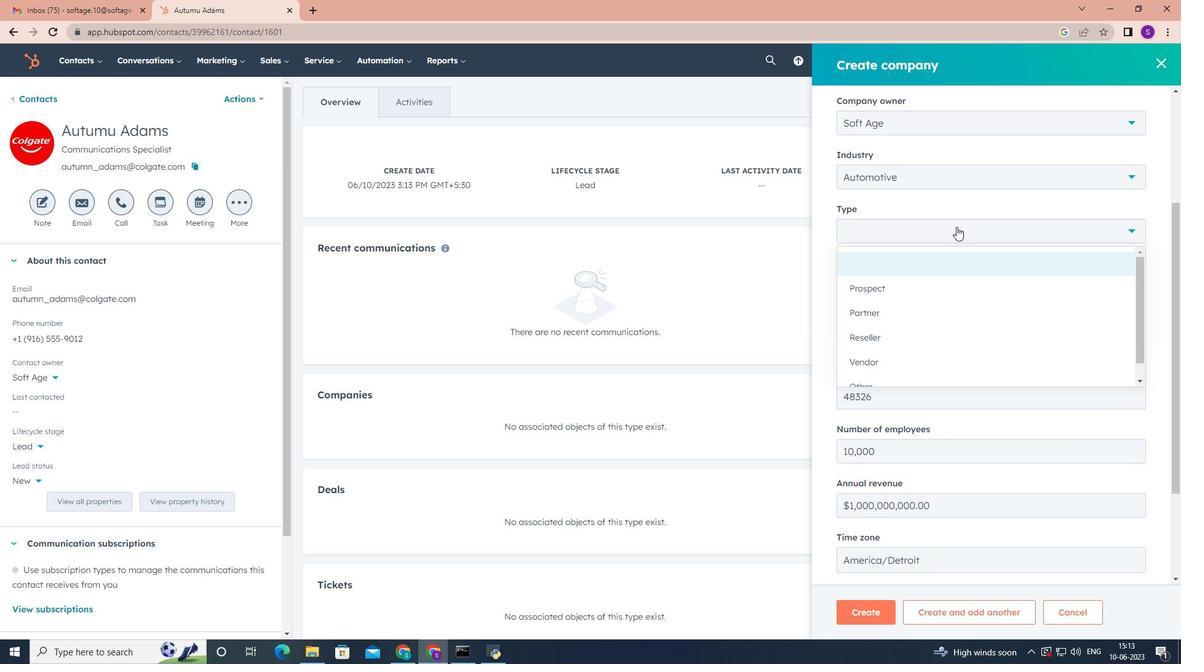 
Action: Mouse moved to (947, 280)
Screenshot: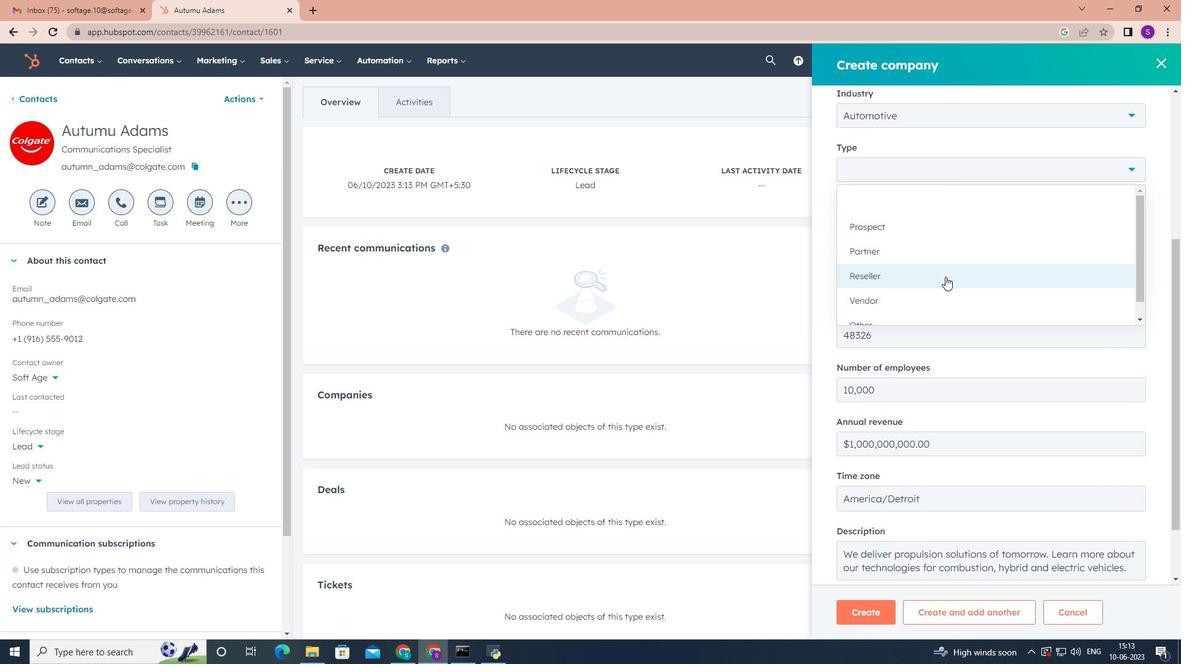 
Action: Mouse scrolled (947, 279) with delta (0, 0)
Screenshot: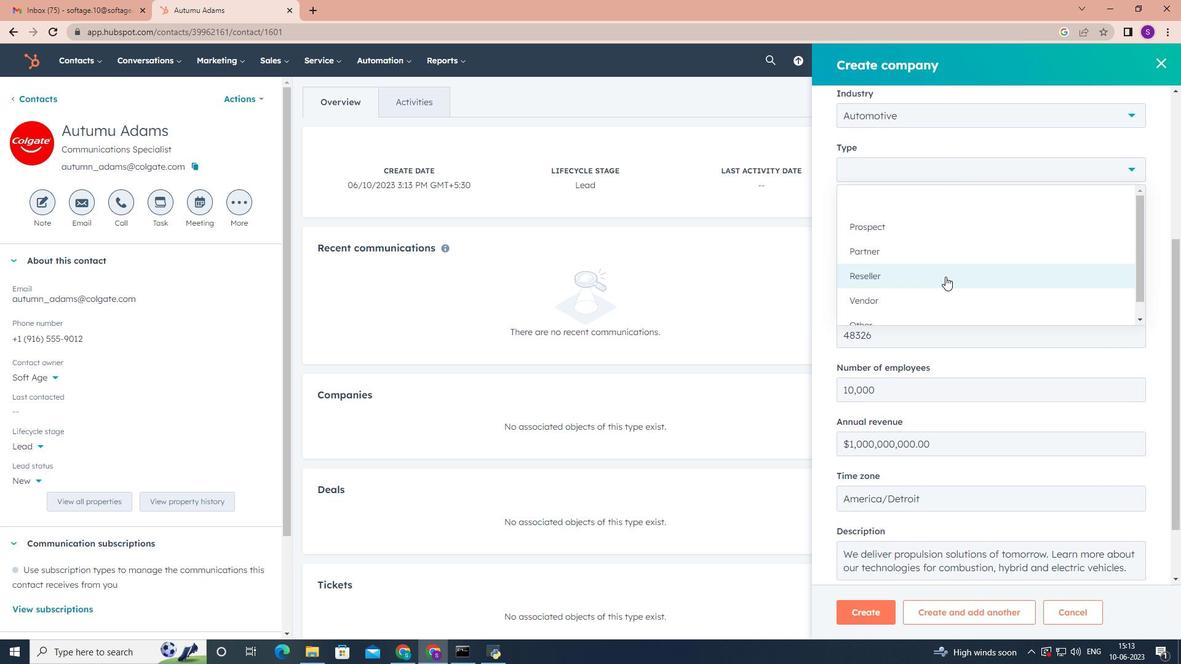 
Action: Mouse scrolled (947, 279) with delta (0, 0)
Screenshot: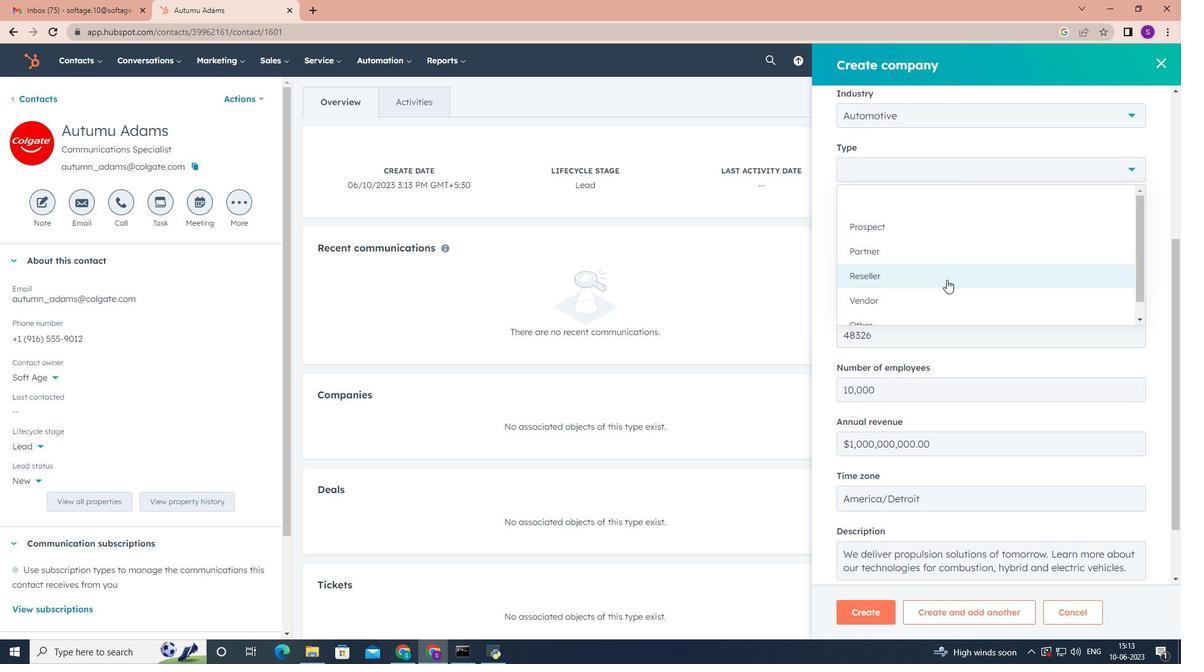 
Action: Mouse scrolled (947, 279) with delta (0, 0)
Screenshot: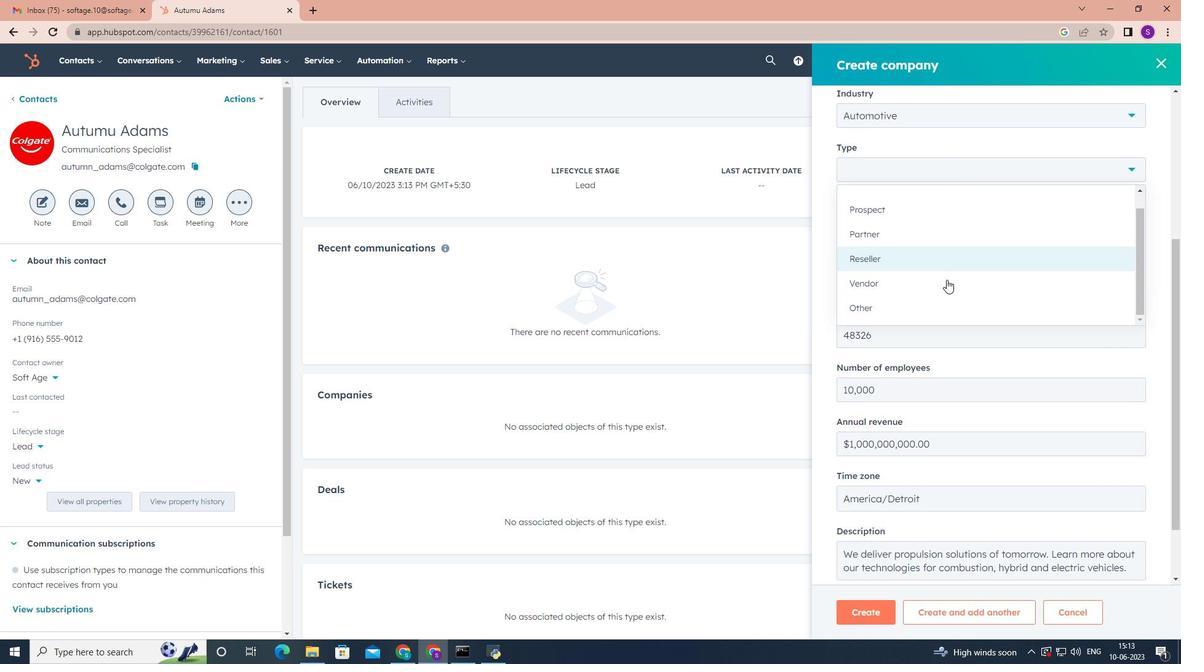 
Action: Mouse scrolled (947, 279) with delta (0, 0)
Screenshot: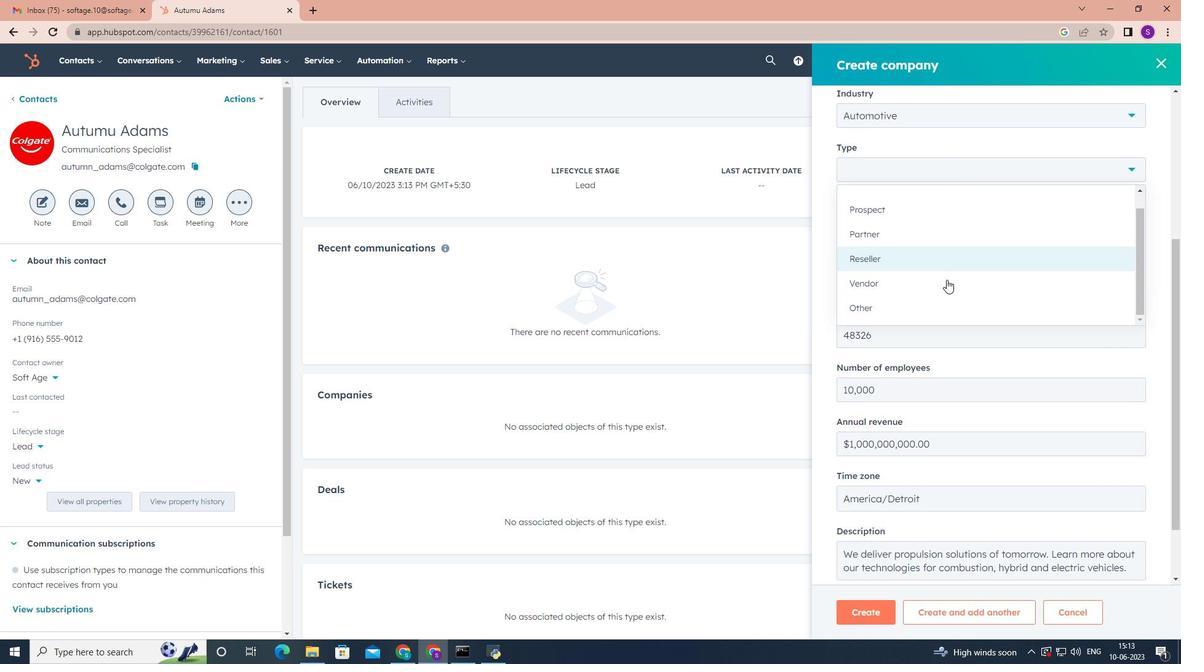 
Action: Mouse moved to (904, 305)
Screenshot: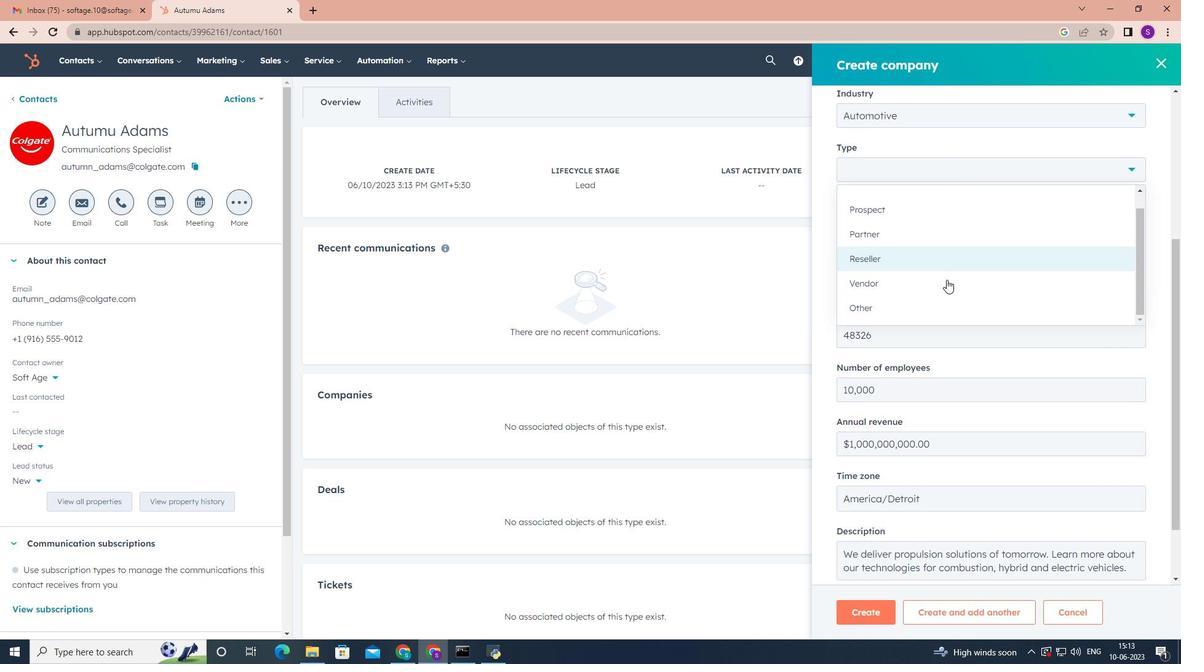 
Action: Mouse pressed left at (904, 305)
Screenshot: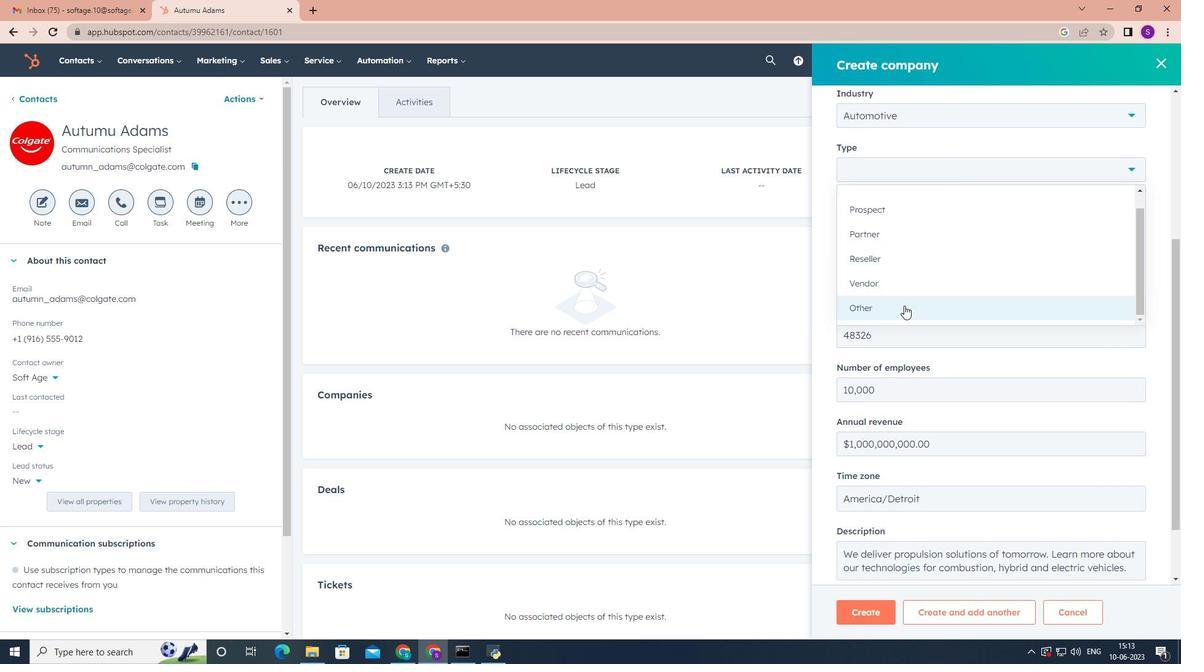 
Action: Mouse scrolled (904, 305) with delta (0, 0)
Screenshot: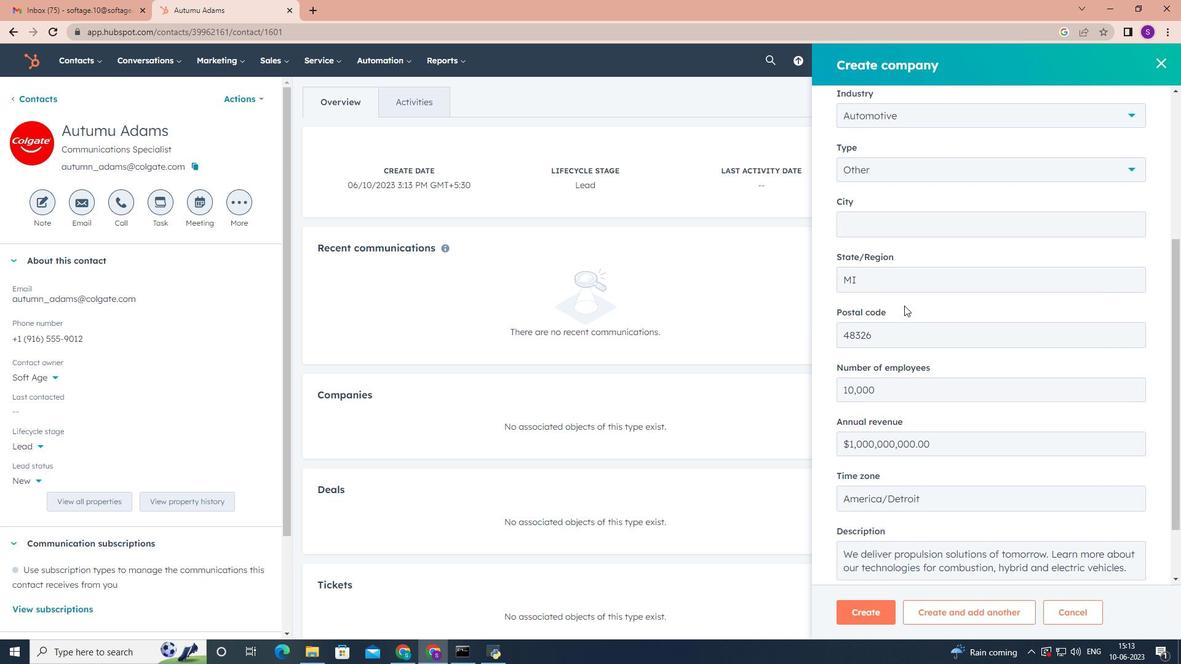
Action: Mouse scrolled (904, 305) with delta (0, 0)
Screenshot: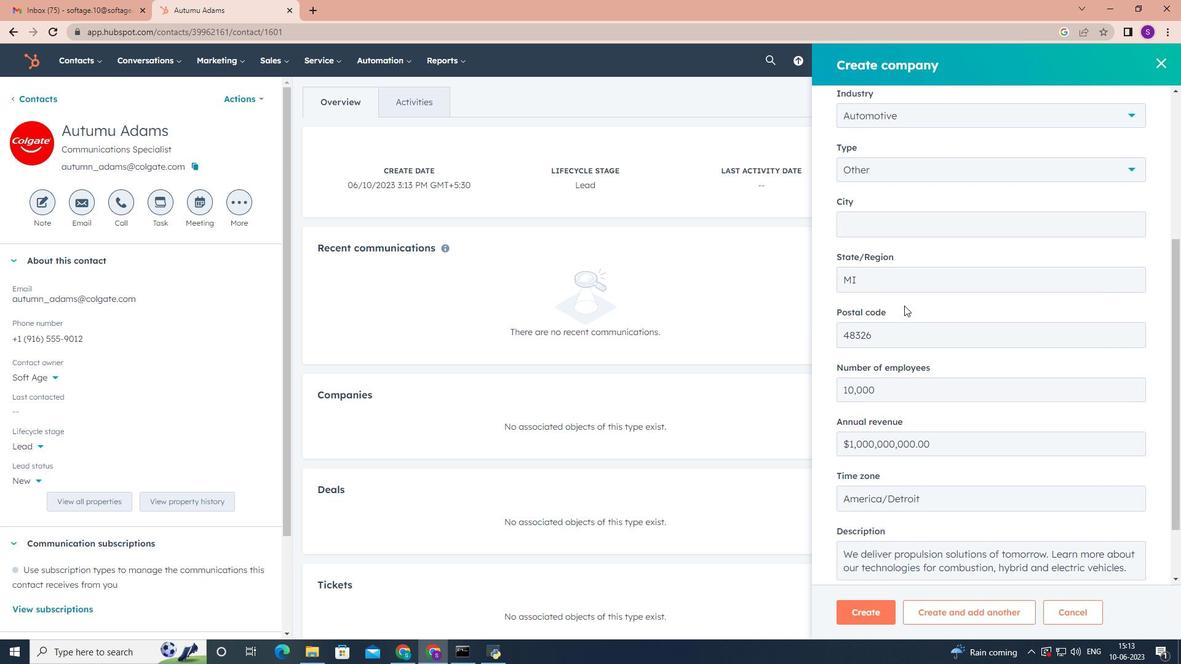 
Action: Mouse scrolled (904, 305) with delta (0, 0)
Screenshot: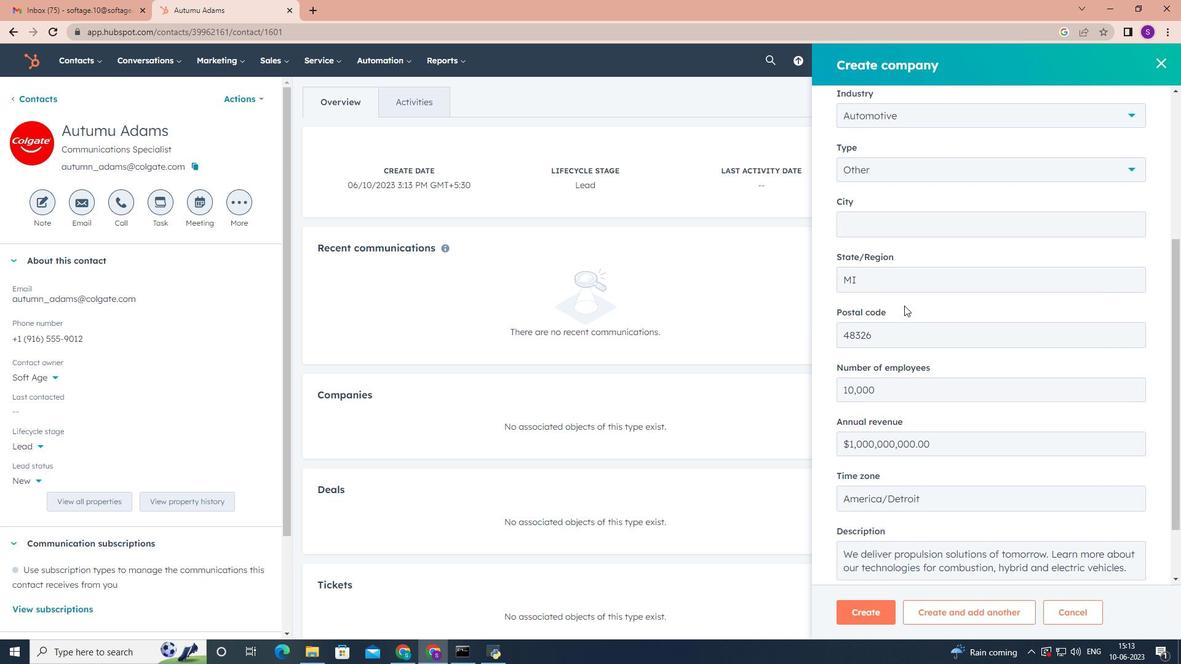 
Action: Mouse scrolled (904, 305) with delta (0, 0)
Screenshot: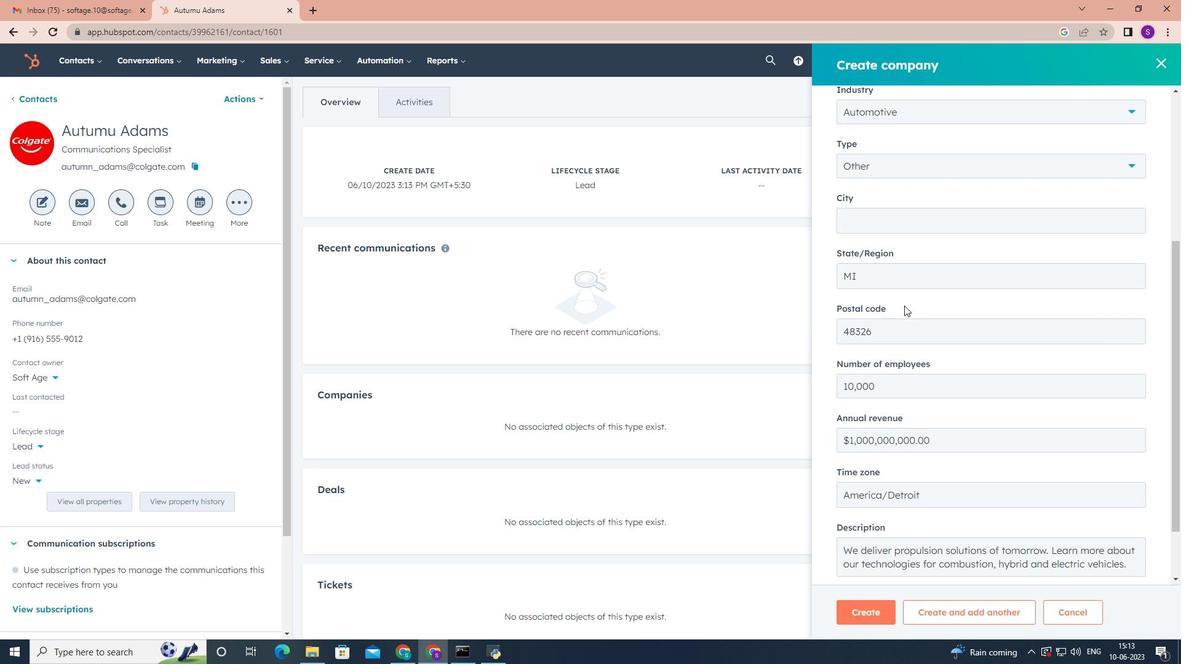 
Action: Mouse scrolled (904, 305) with delta (0, 0)
Screenshot: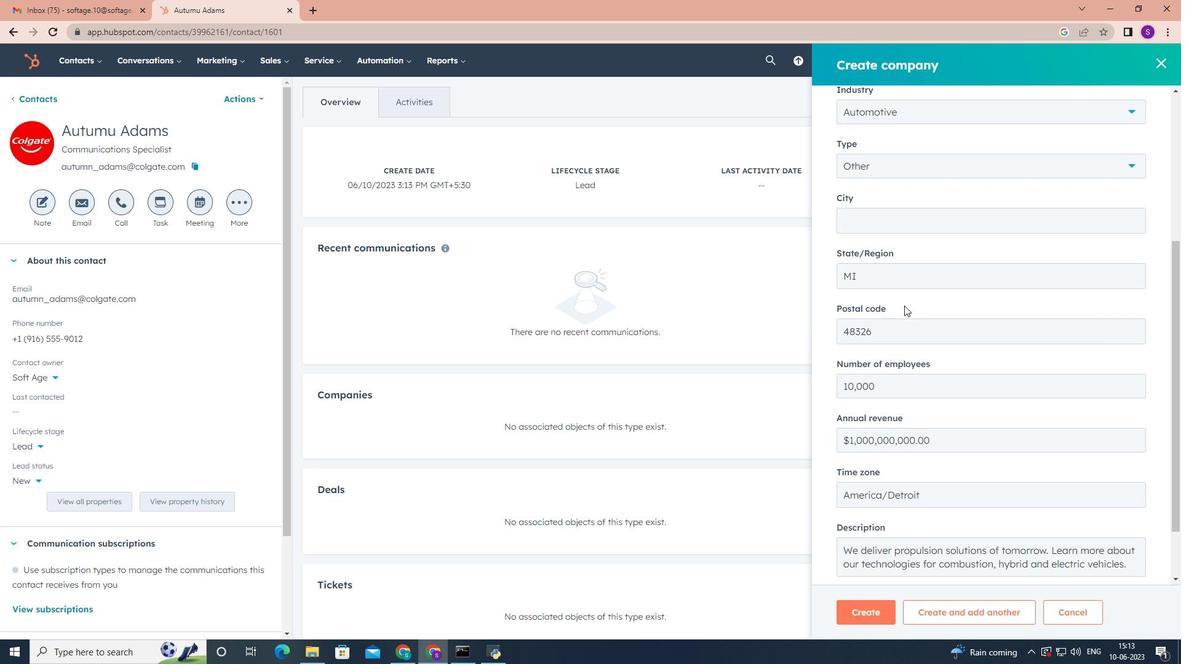 
Action: Mouse scrolled (904, 305) with delta (0, 0)
Screenshot: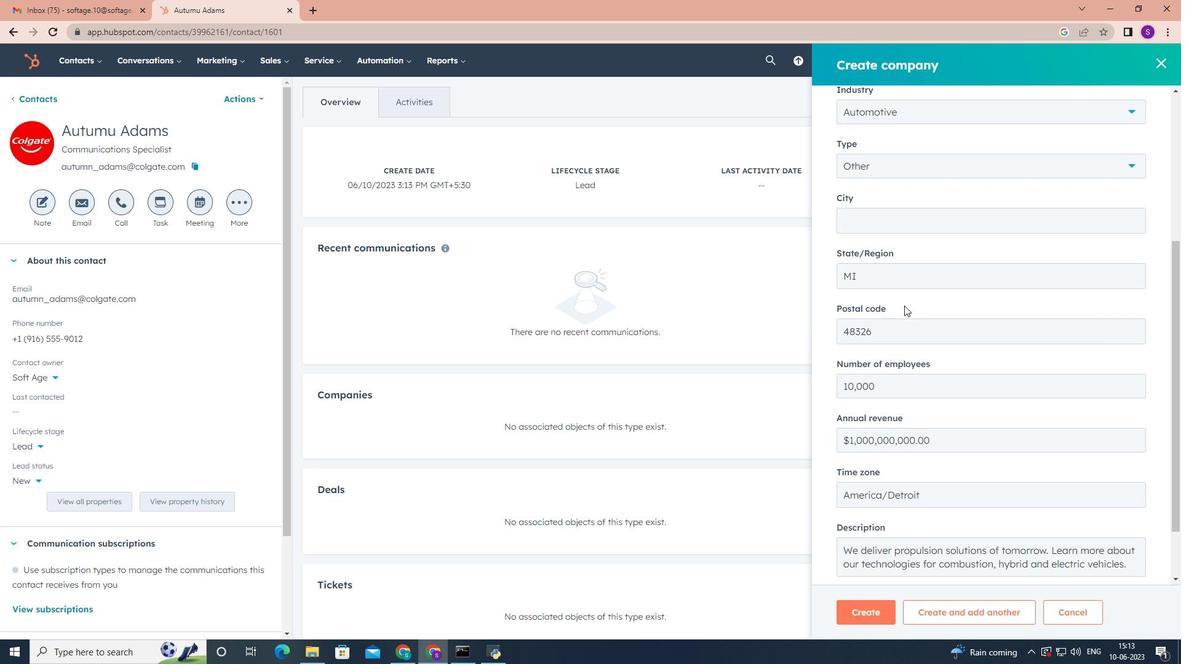 
Action: Mouse scrolled (904, 305) with delta (0, 0)
Screenshot: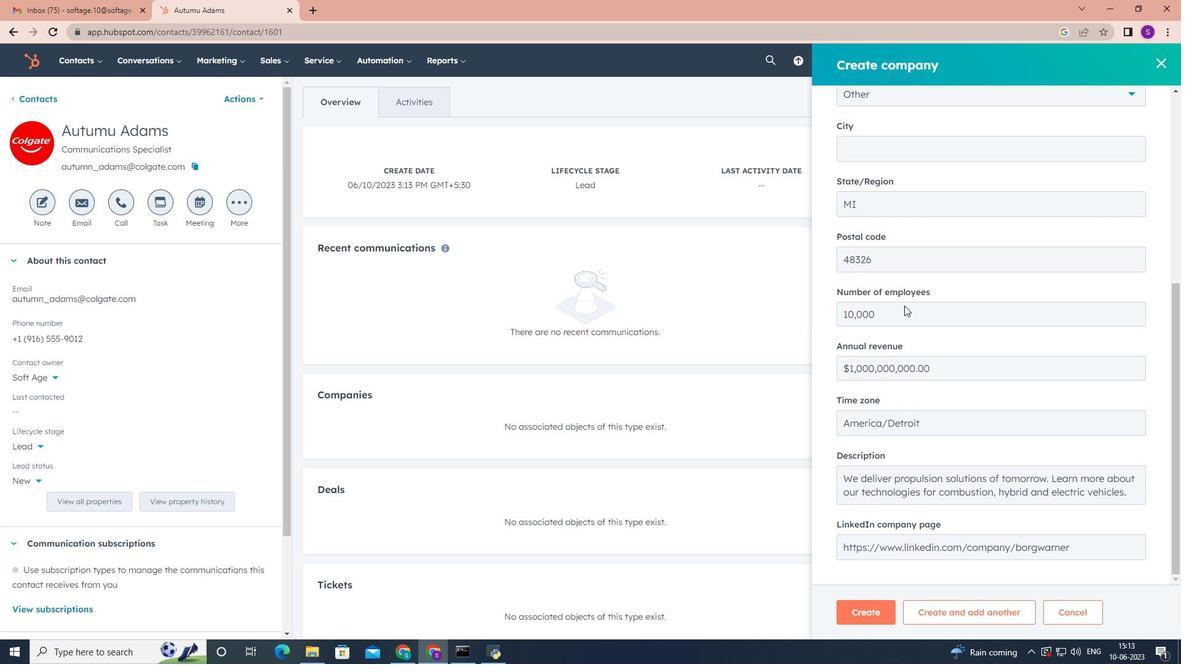 
Action: Mouse moved to (868, 609)
Screenshot: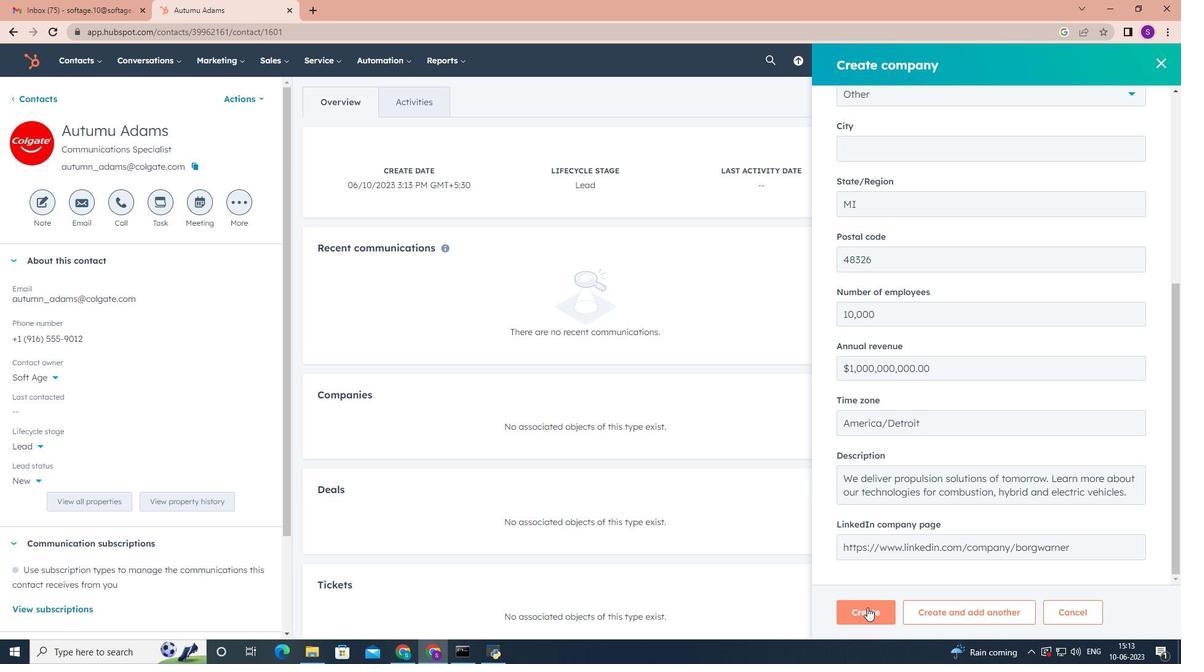 
Action: Mouse pressed left at (868, 609)
Screenshot: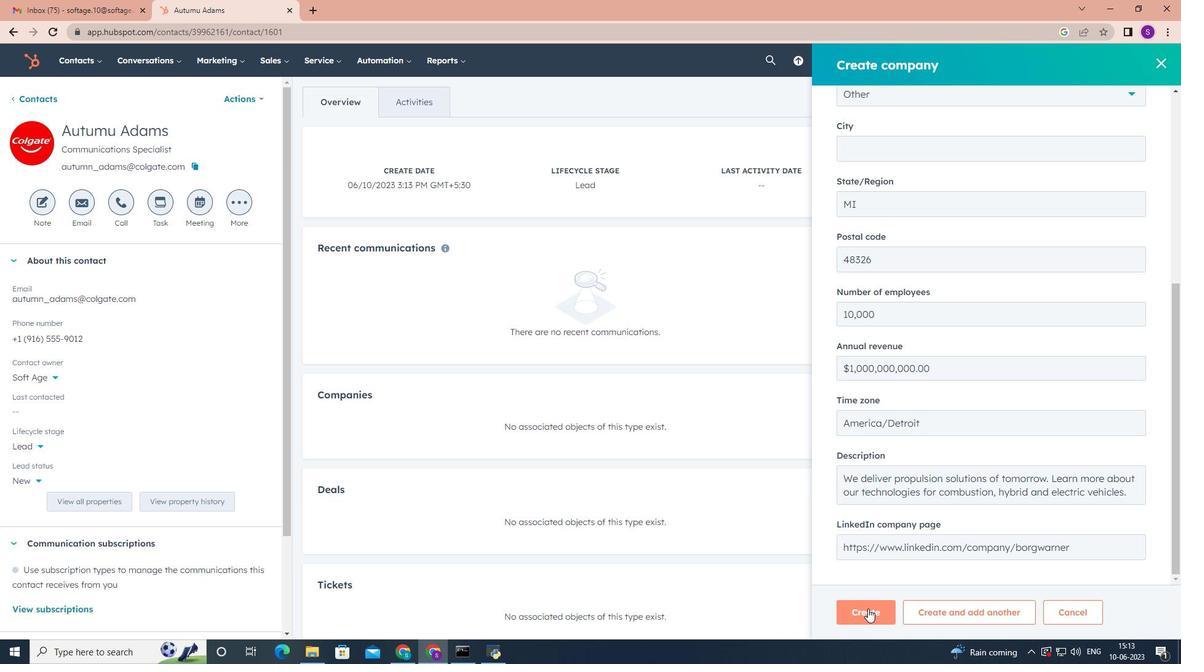 
Action: Mouse moved to (936, 569)
Screenshot: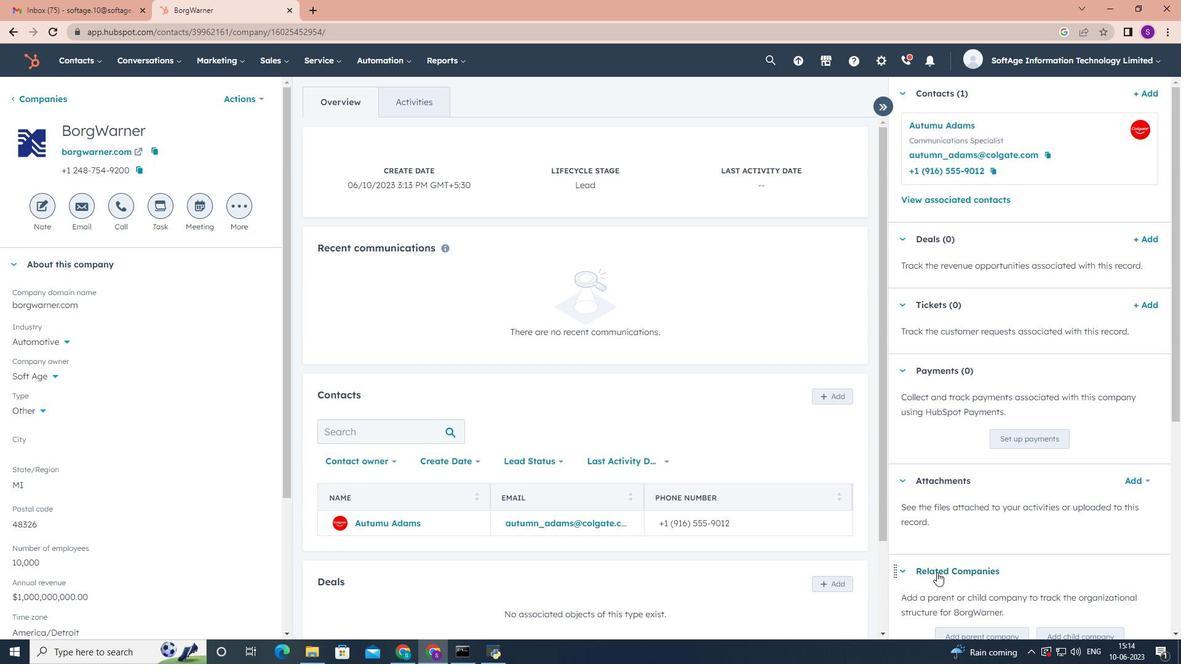 
Action: Mouse scrolled (936, 569) with delta (0, 0)
Screenshot: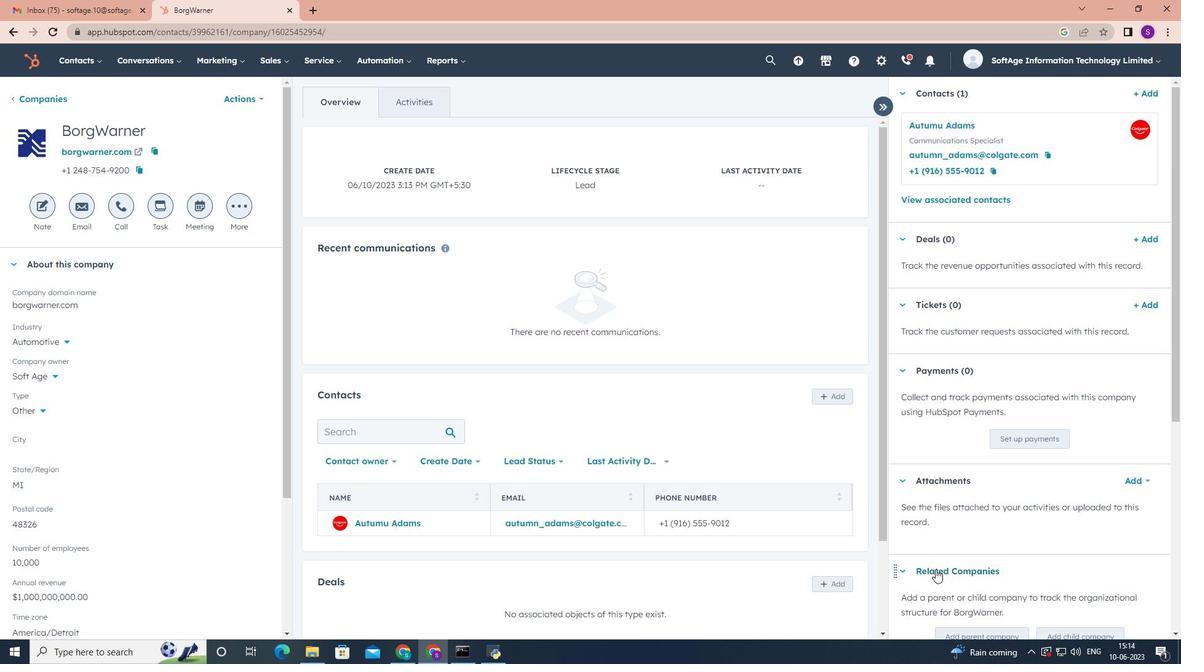 
Action: Mouse scrolled (936, 569) with delta (0, 0)
Screenshot: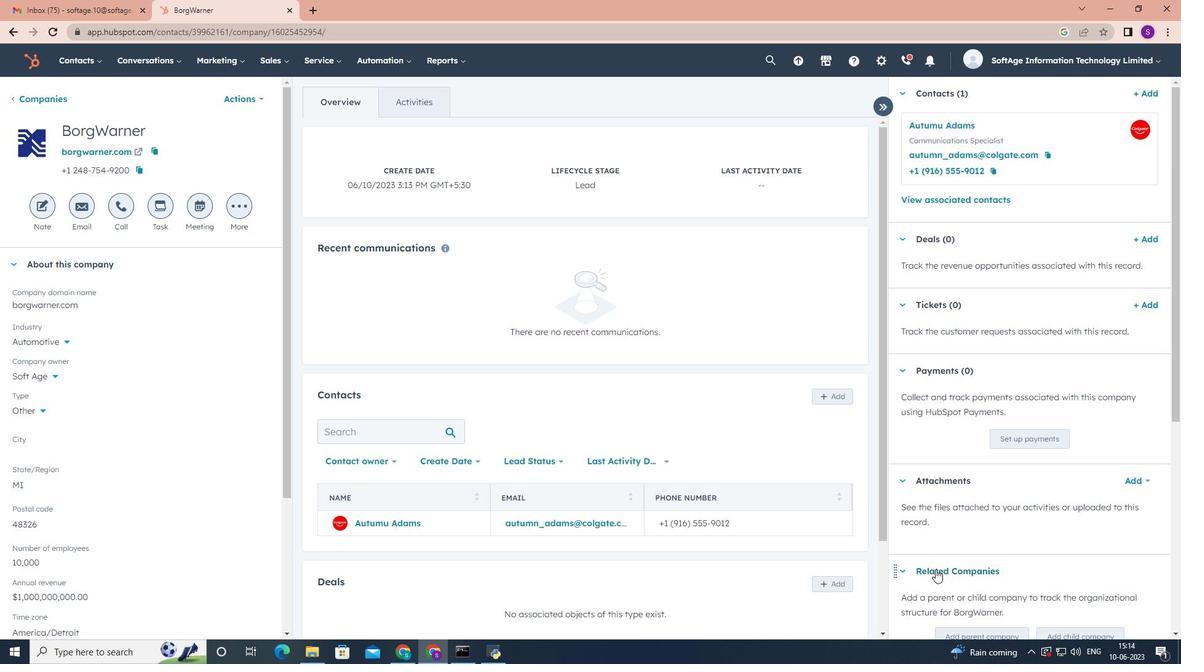 
Action: Mouse scrolled (936, 569) with delta (0, 0)
Screenshot: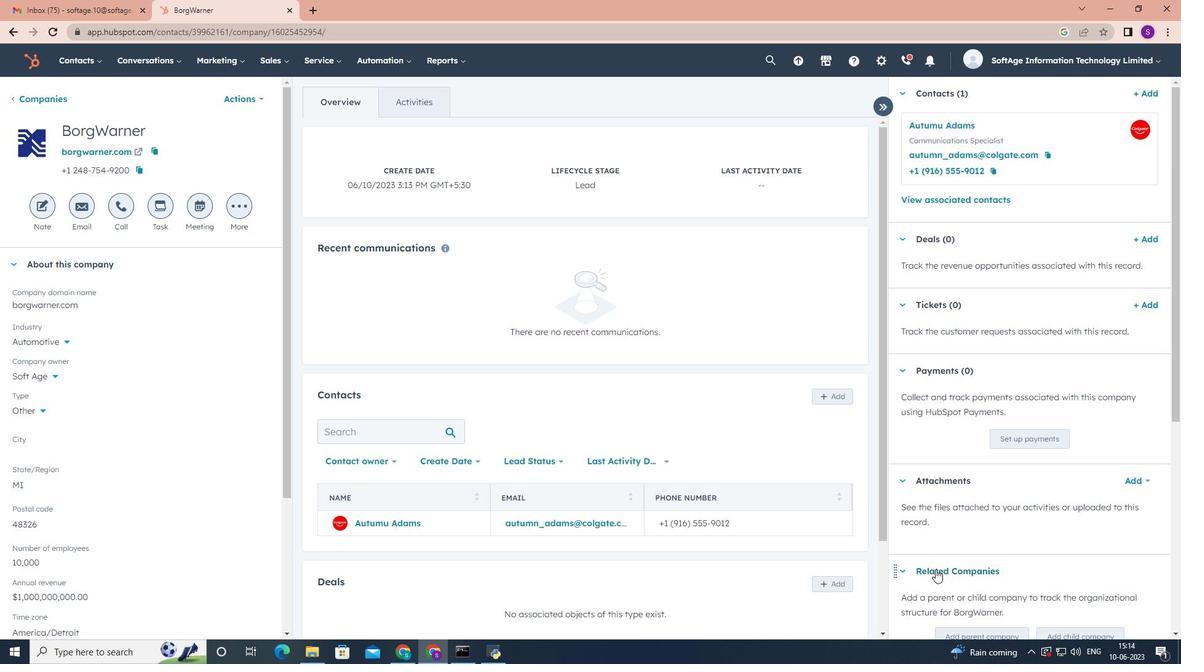 
Action: Mouse scrolled (936, 569) with delta (0, 0)
Screenshot: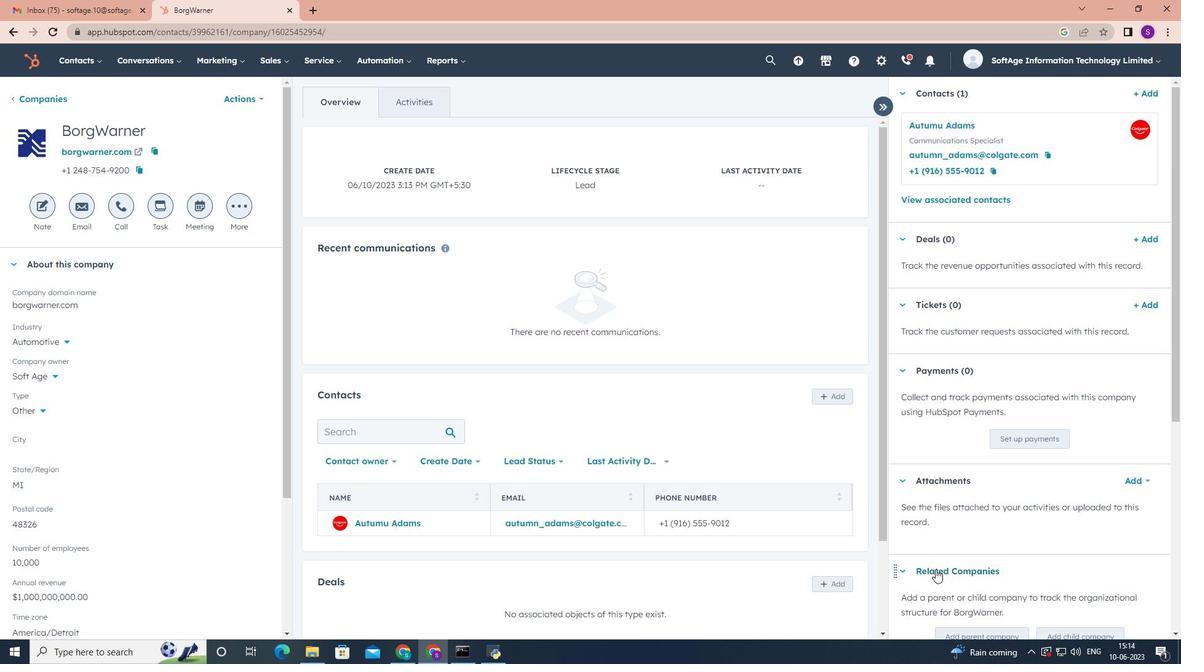
Action: Mouse moved to (788, 459)
Screenshot: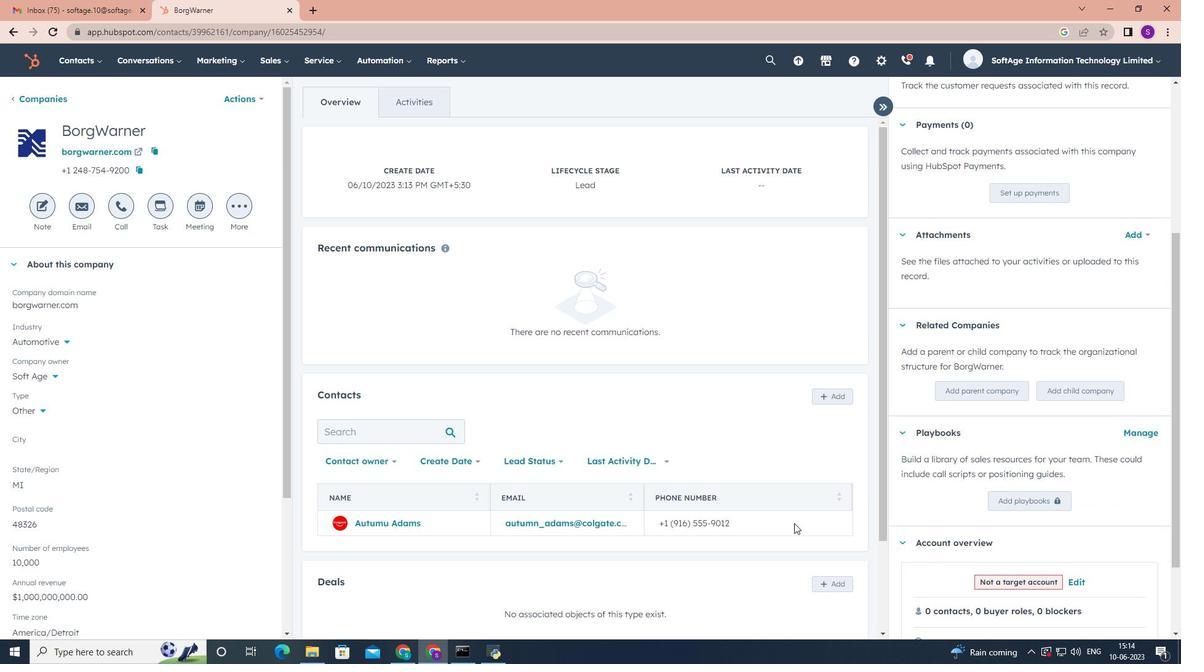 
Action: Mouse scrolled (788, 458) with delta (0, 0)
Screenshot: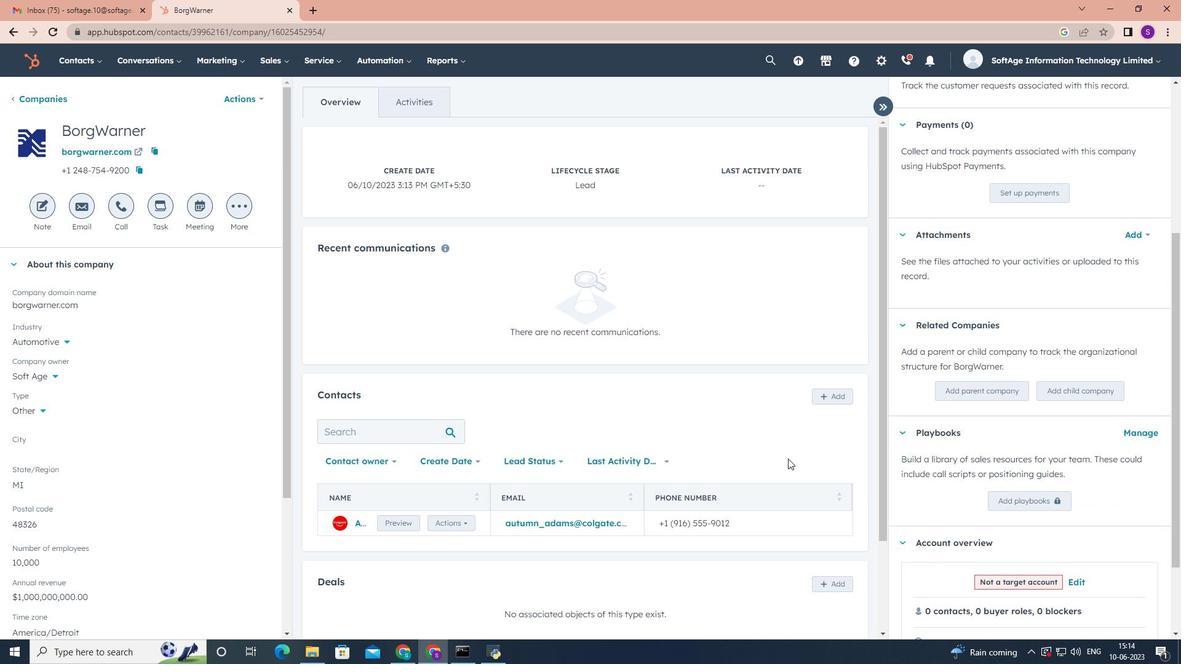 
Action: Mouse scrolled (788, 458) with delta (0, 0)
Screenshot: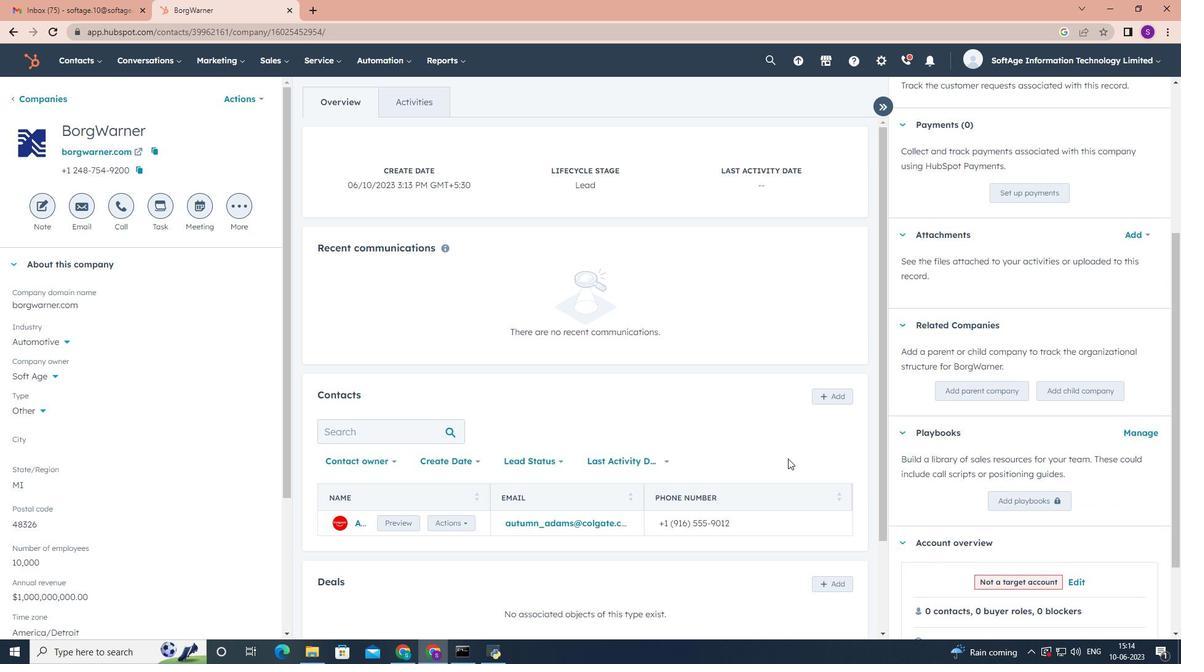 
Action: Mouse scrolled (788, 458) with delta (0, 0)
Screenshot: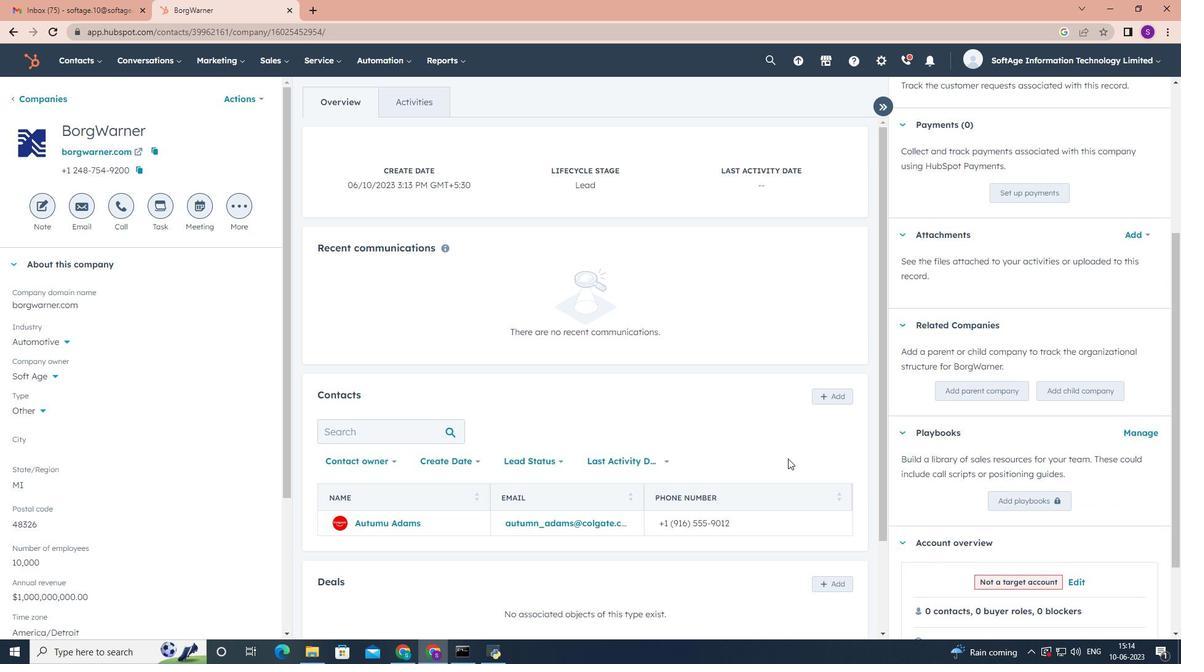 
Action: Mouse scrolled (788, 458) with delta (0, 0)
Screenshot: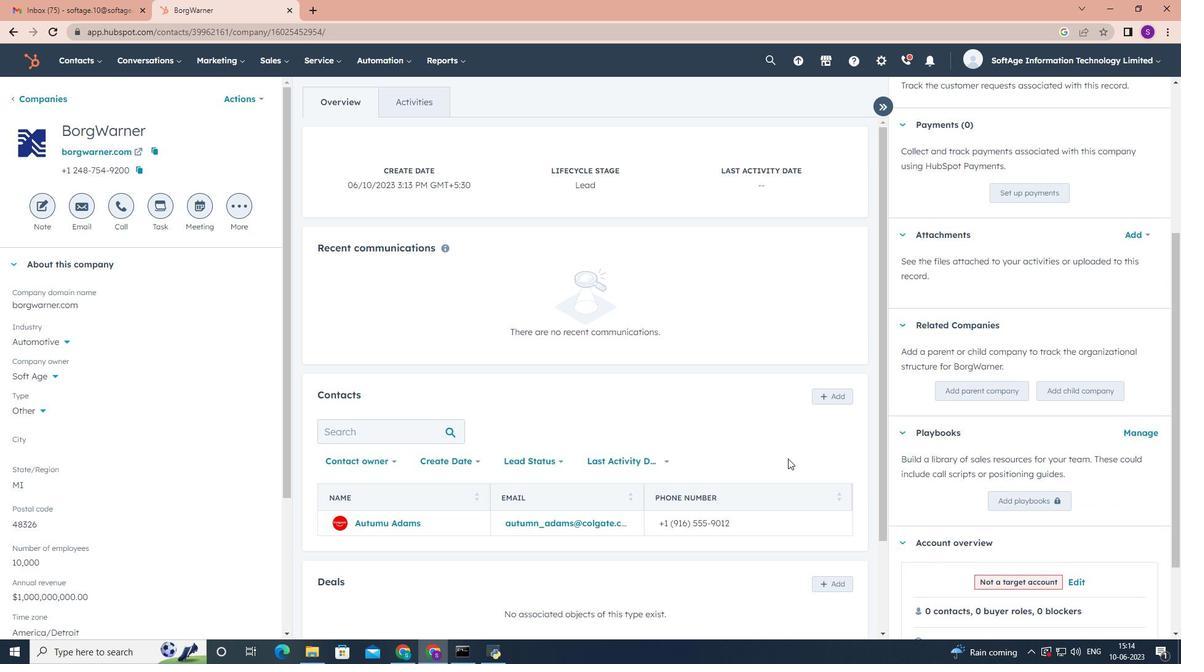 
Action: Mouse scrolled (788, 458) with delta (0, 0)
Screenshot: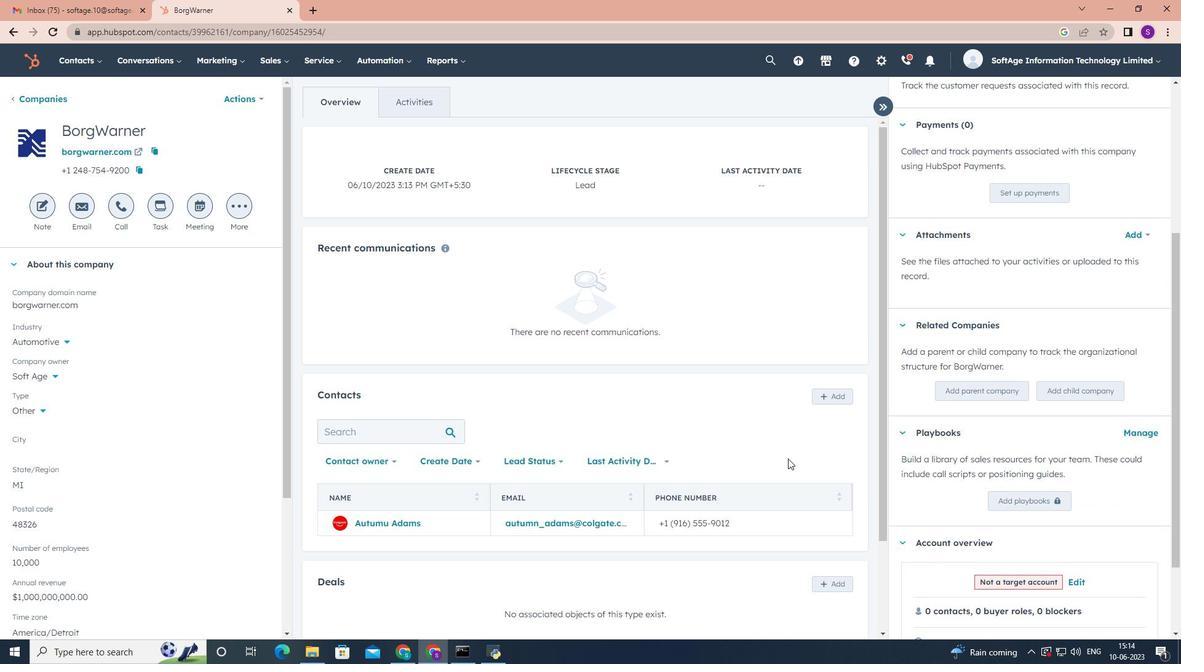 
Action: Mouse scrolled (788, 458) with delta (0, 0)
Screenshot: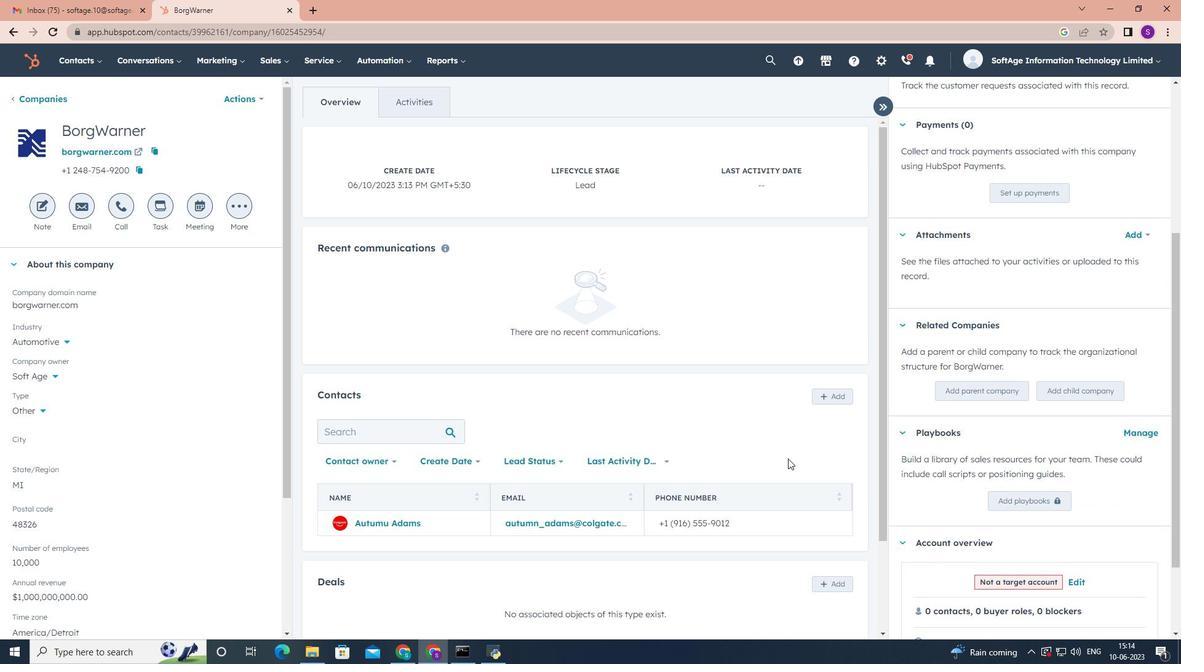 
Action: Mouse scrolled (788, 458) with delta (0, 0)
Screenshot: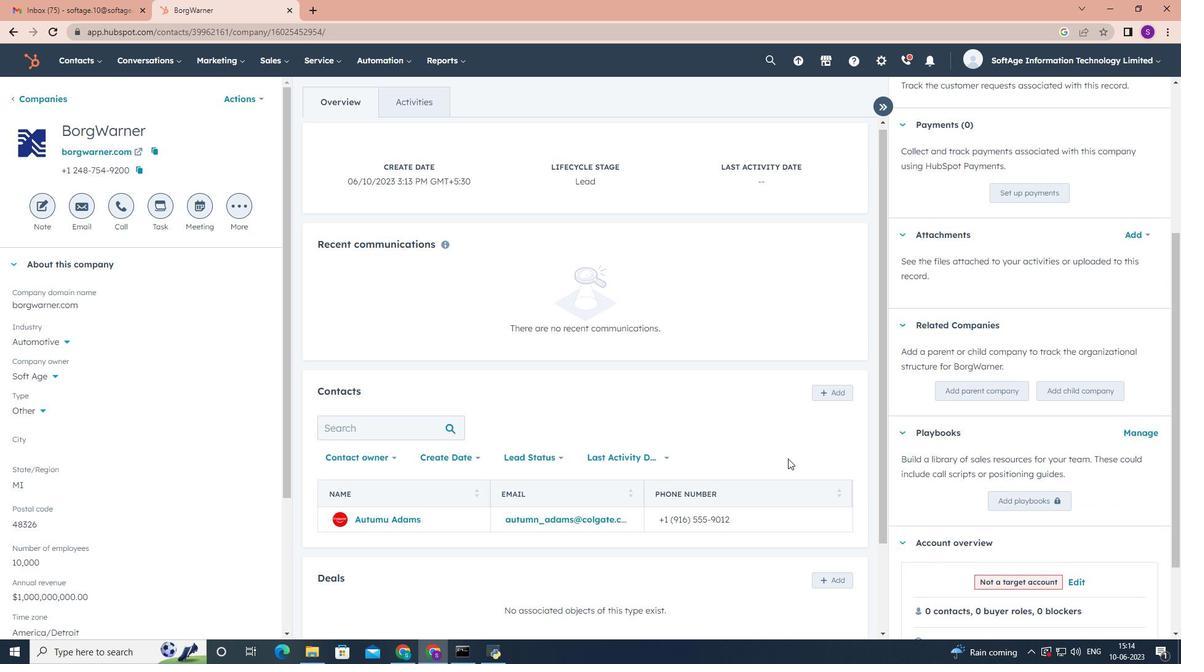 
